 Task: Create a due date automation trigger when advanced on, 2 working days before a card is due add fields without custom field "Resume" set to a date less than 1 working days from now is due at 11:00 AM.
Action: Mouse moved to (1306, 102)
Screenshot: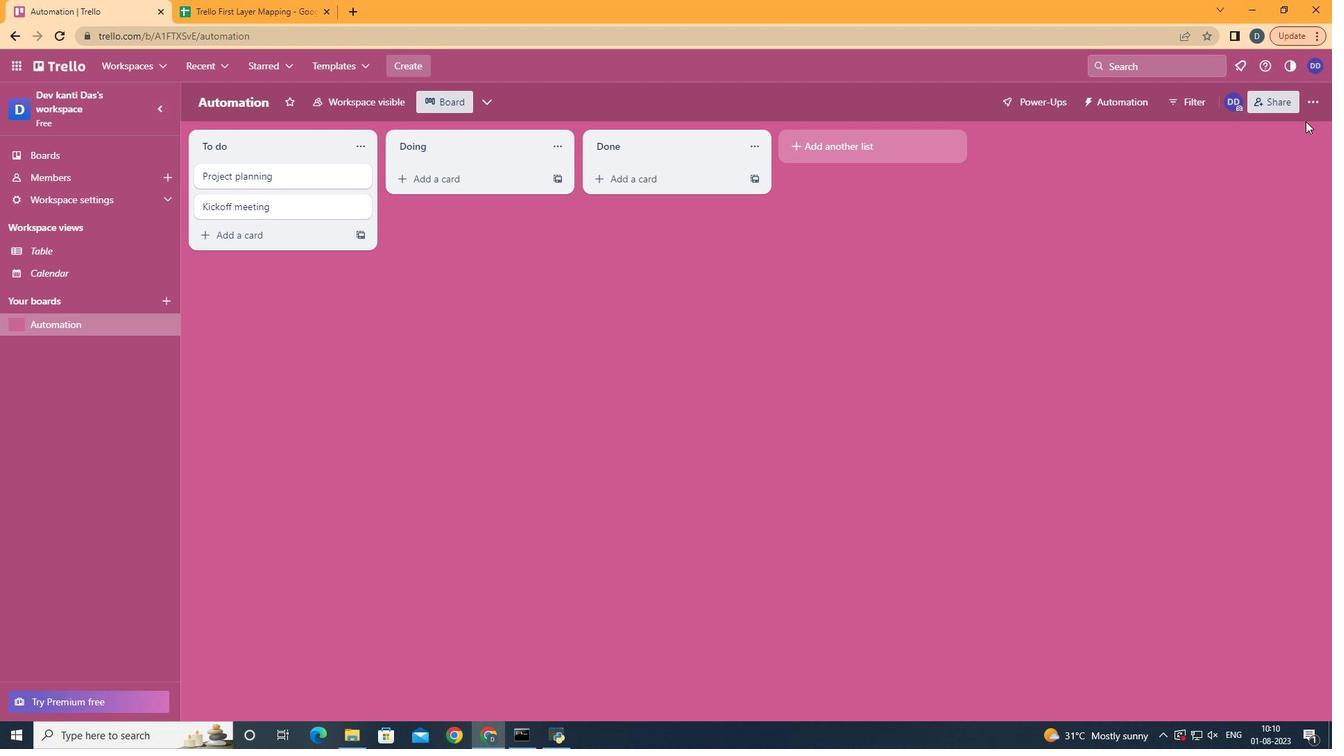 
Action: Mouse pressed left at (1306, 102)
Screenshot: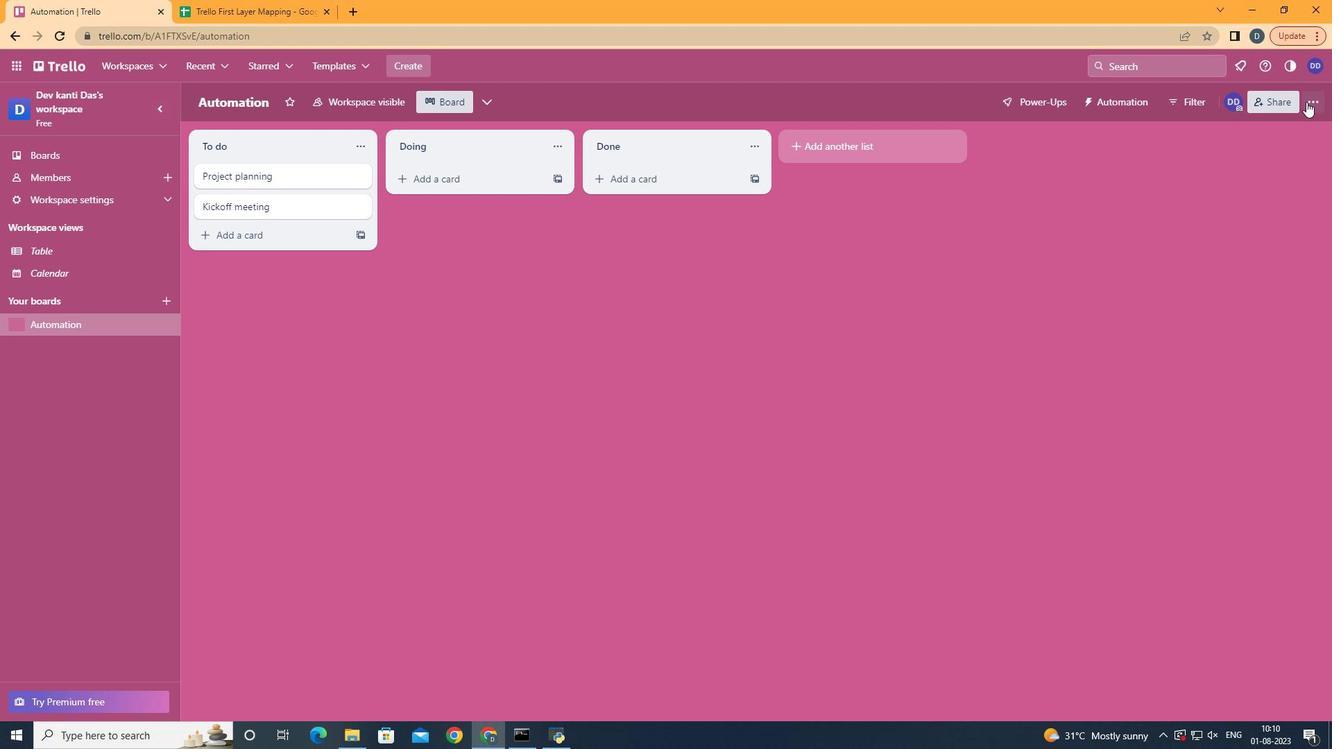 
Action: Mouse moved to (1232, 283)
Screenshot: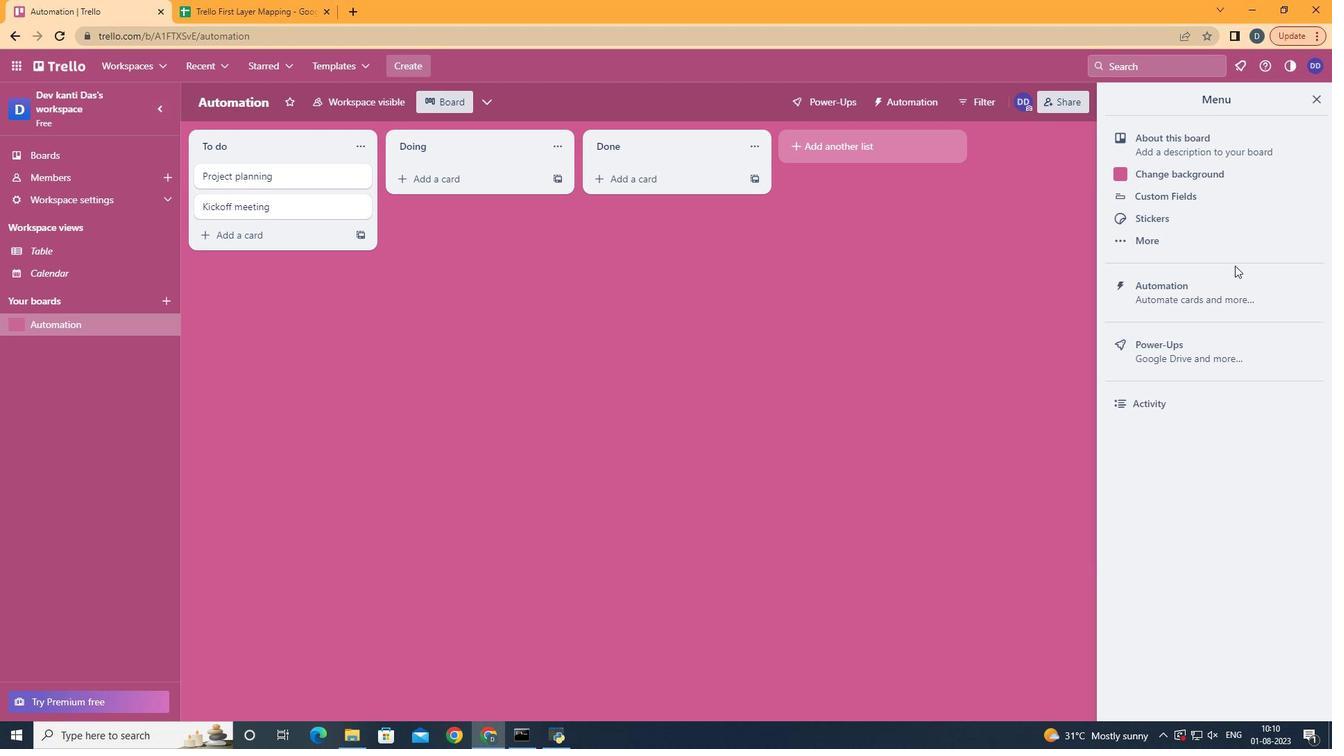 
Action: Mouse pressed left at (1232, 283)
Screenshot: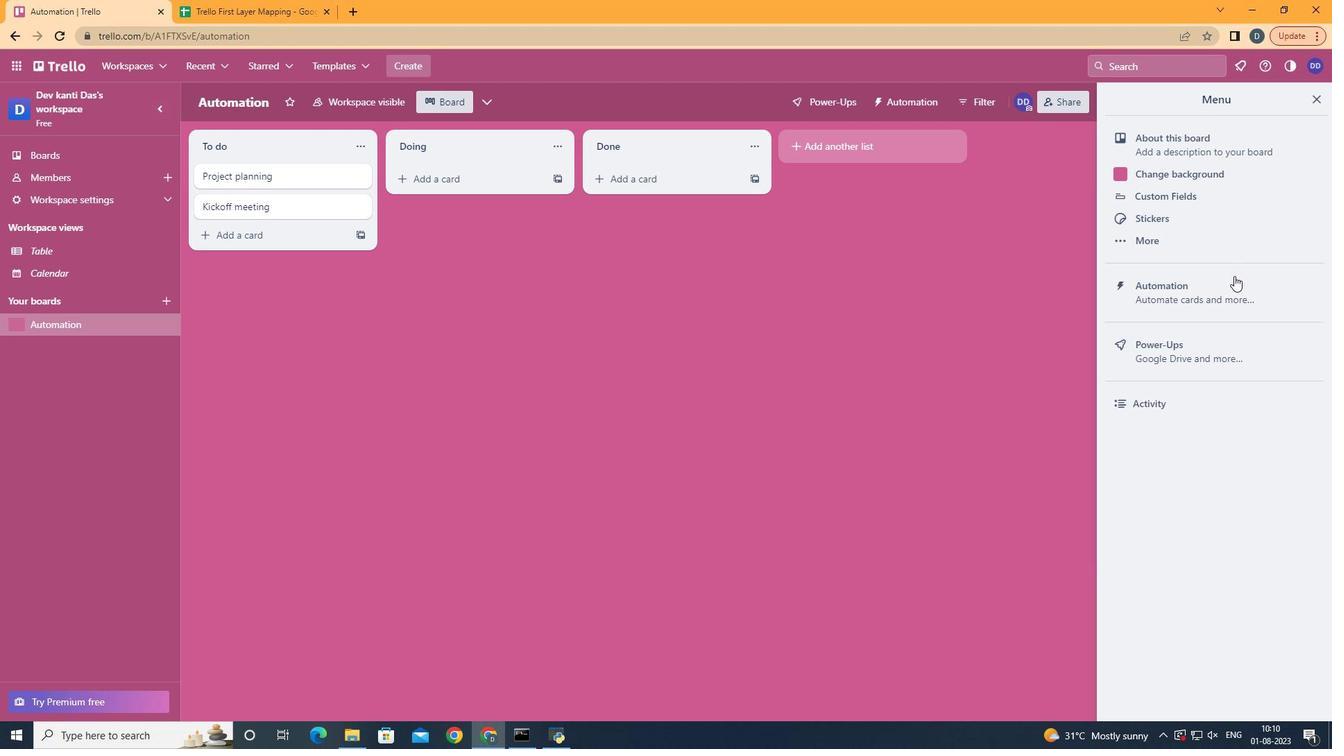 
Action: Mouse moved to (303, 270)
Screenshot: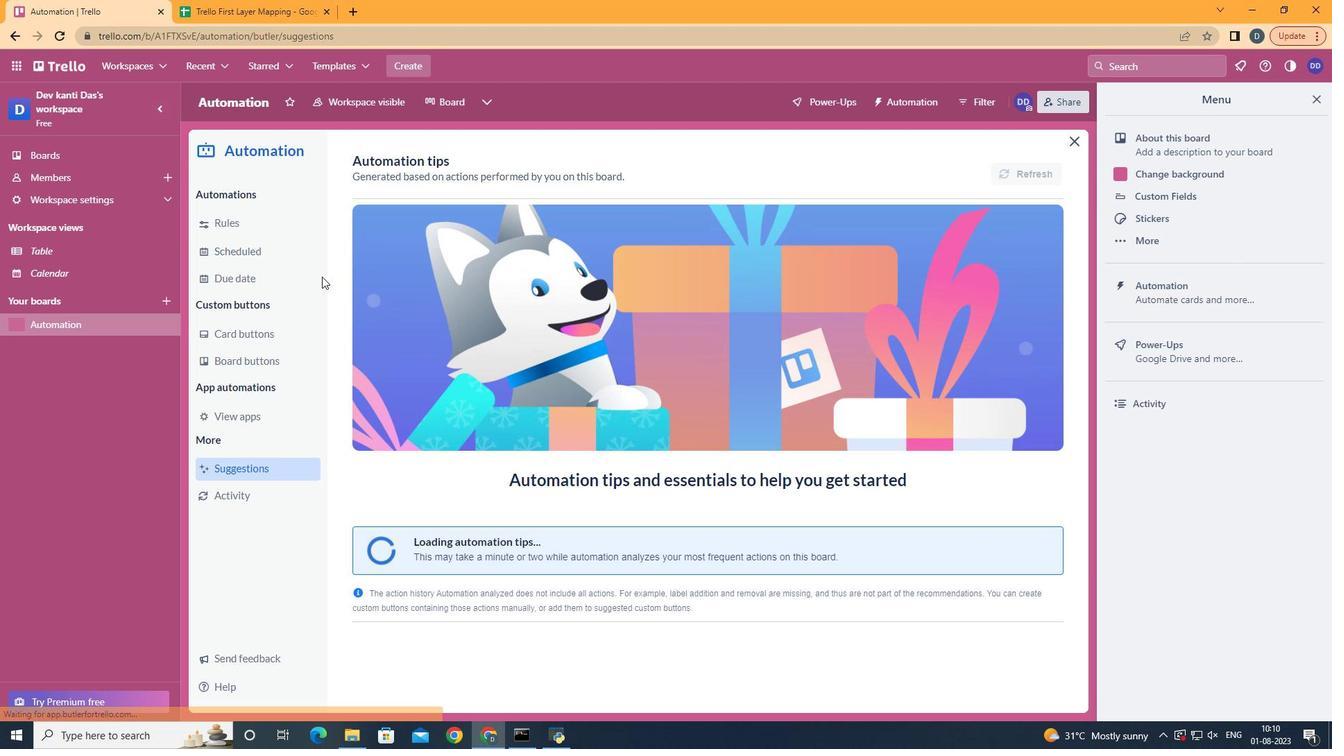 
Action: Mouse pressed left at (303, 270)
Screenshot: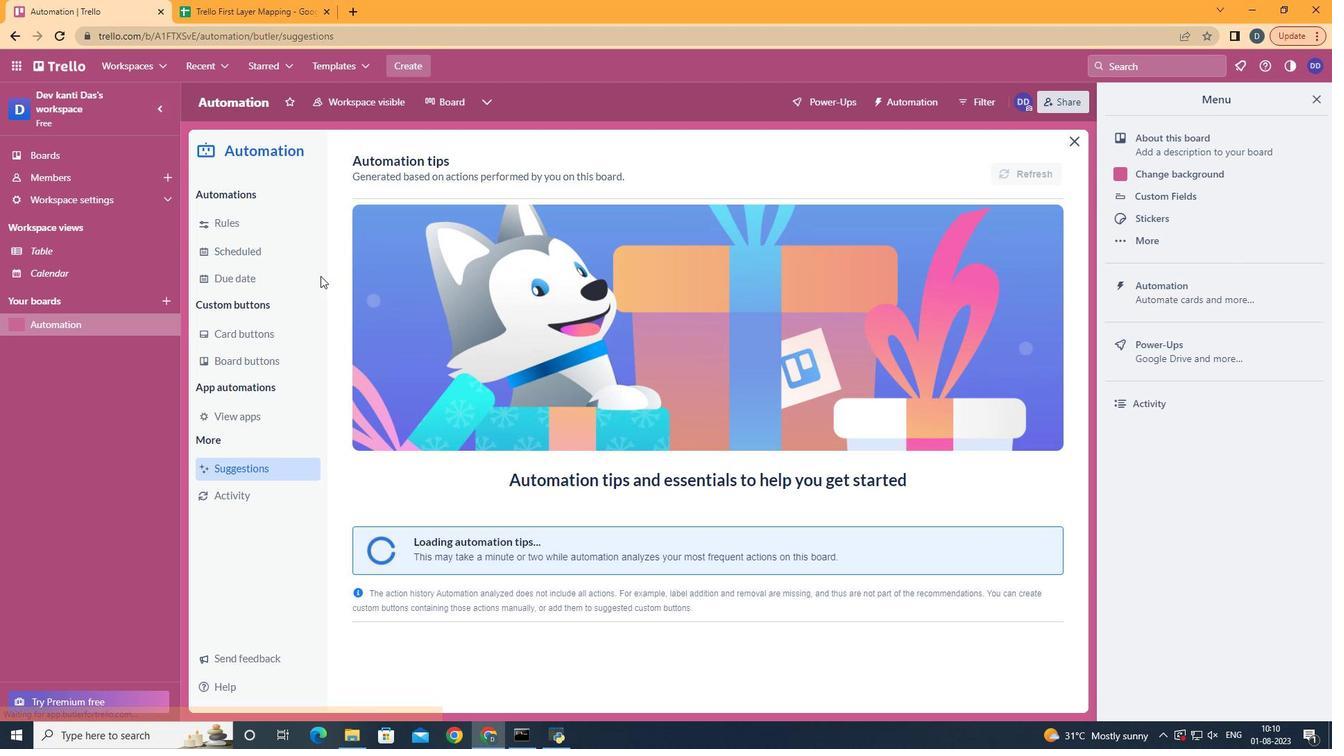 
Action: Mouse moved to (967, 165)
Screenshot: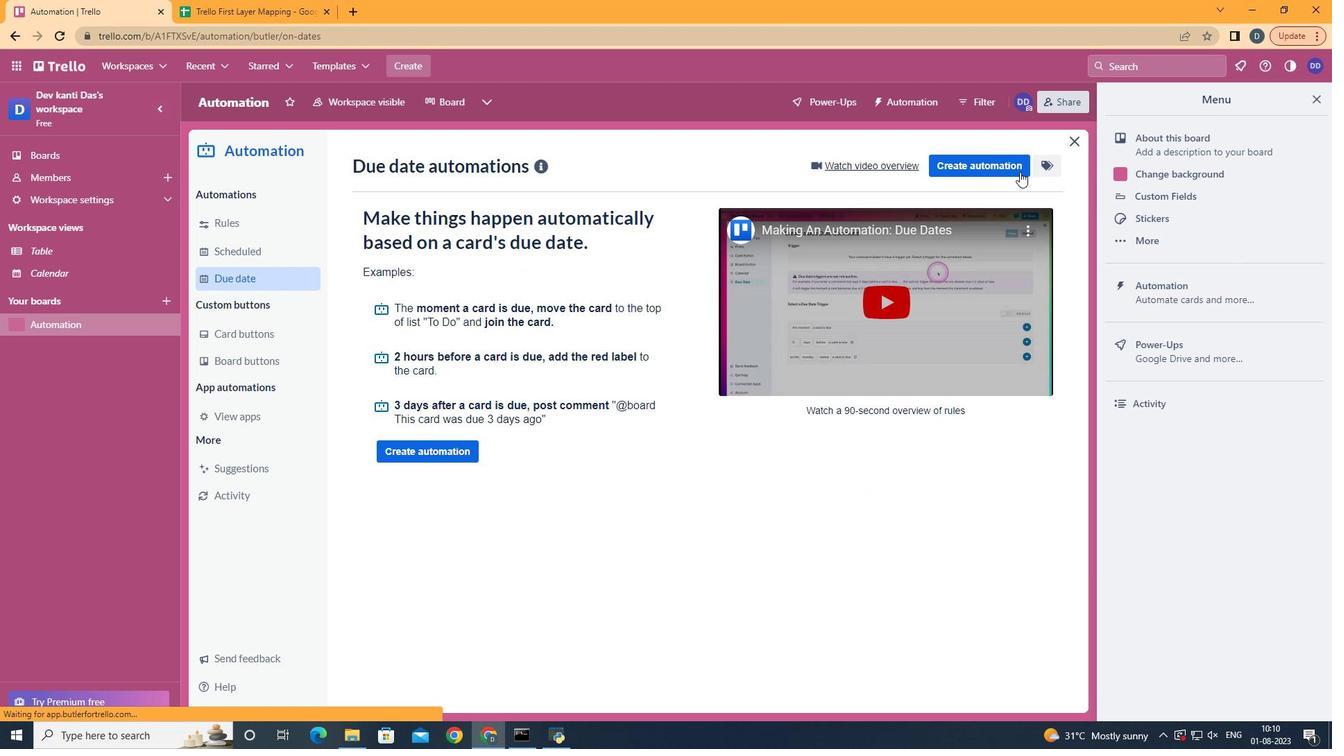 
Action: Mouse pressed left at (967, 165)
Screenshot: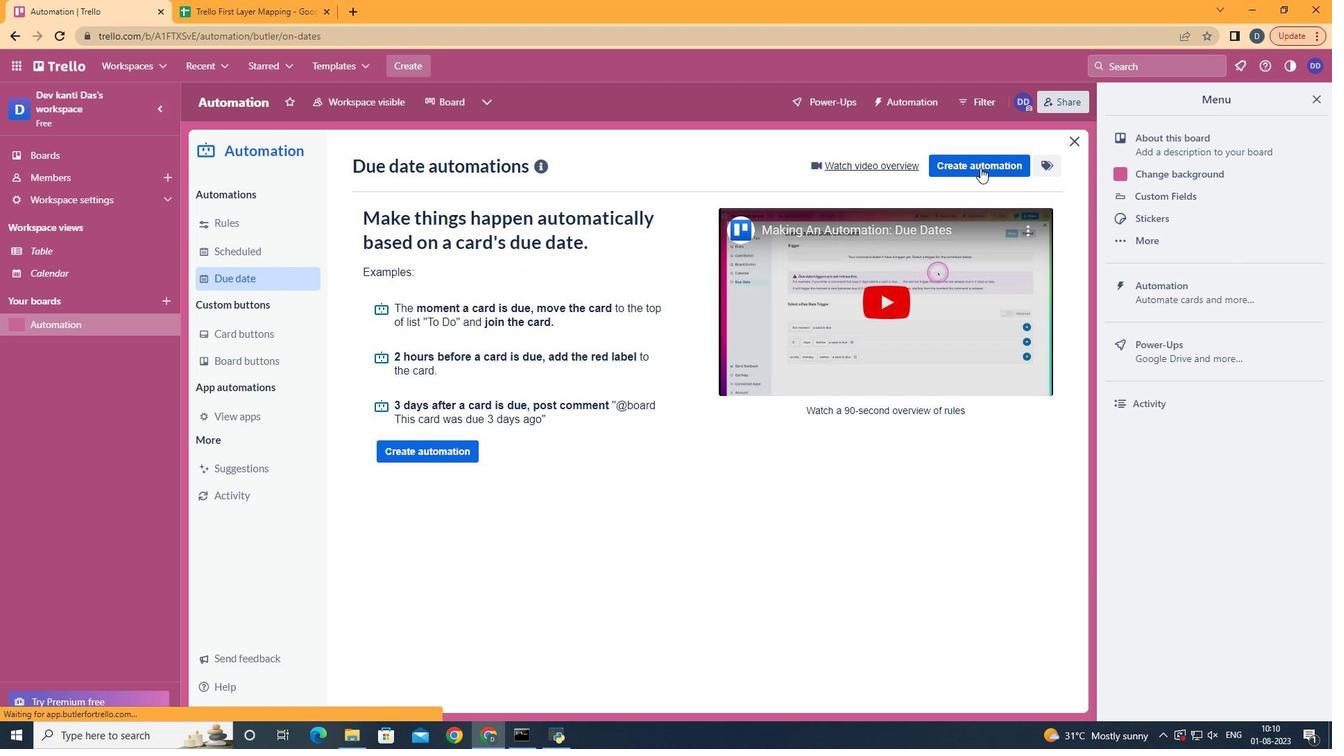 
Action: Mouse moved to (715, 299)
Screenshot: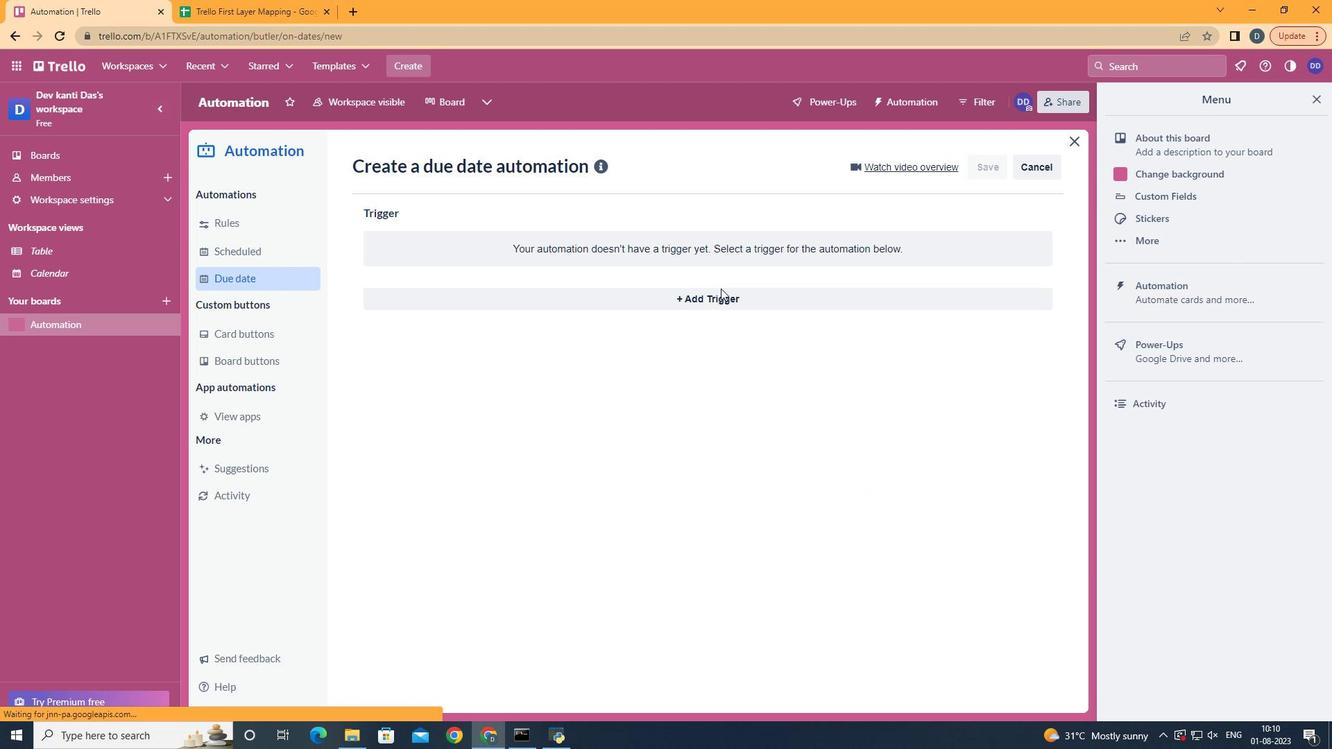 
Action: Mouse pressed left at (715, 299)
Screenshot: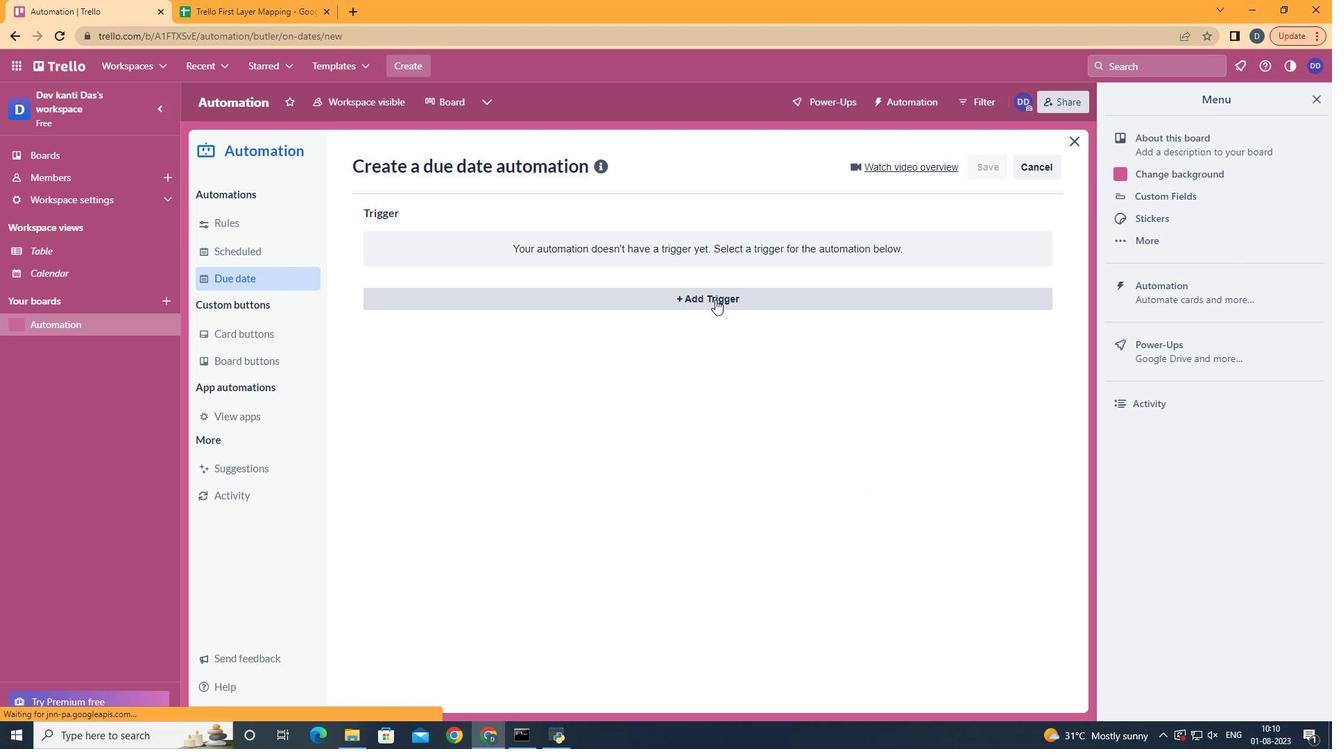 
Action: Mouse moved to (448, 563)
Screenshot: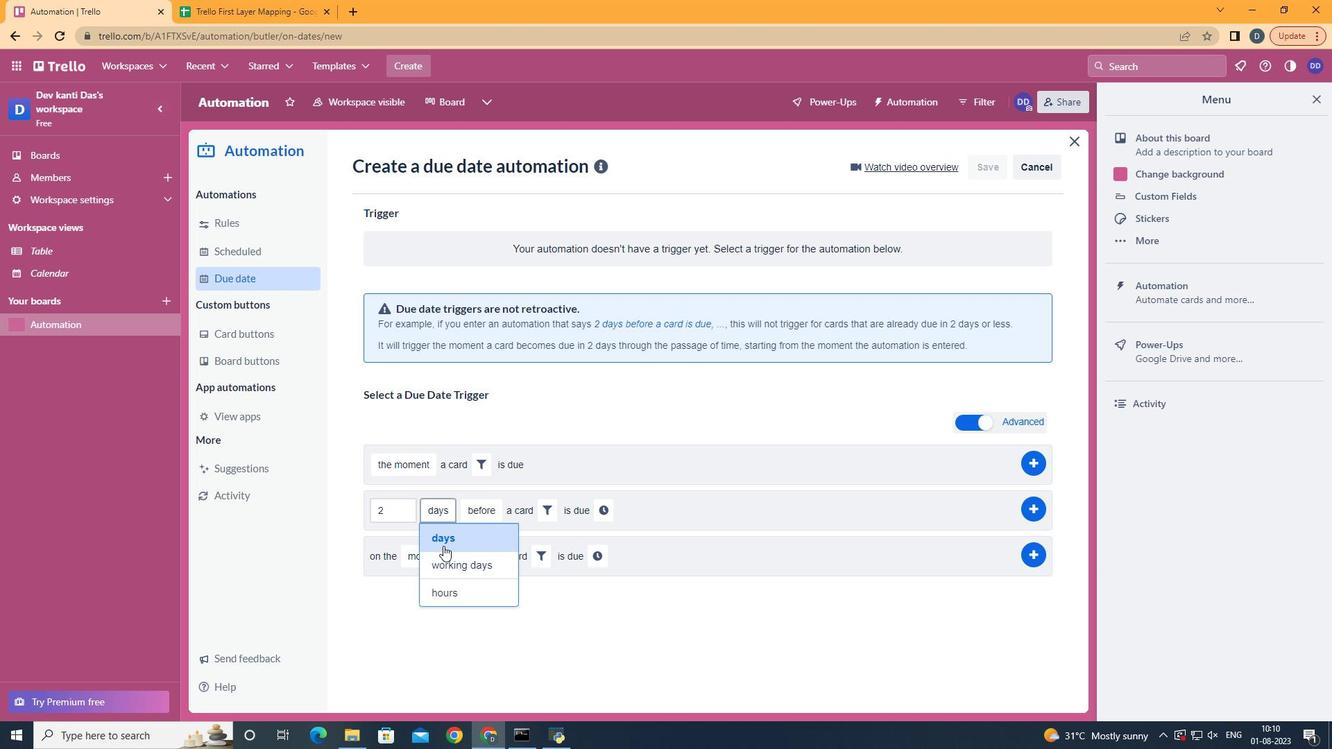 
Action: Mouse pressed left at (448, 563)
Screenshot: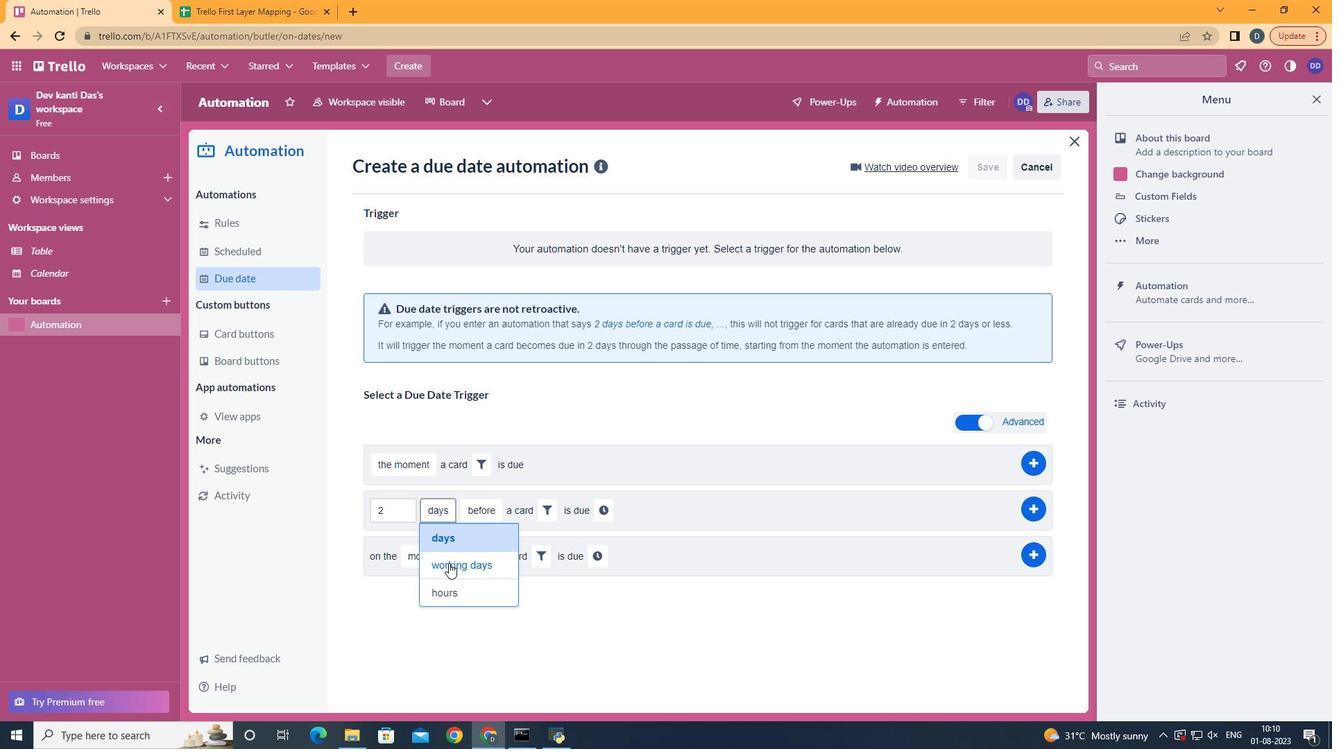 
Action: Mouse moved to (588, 510)
Screenshot: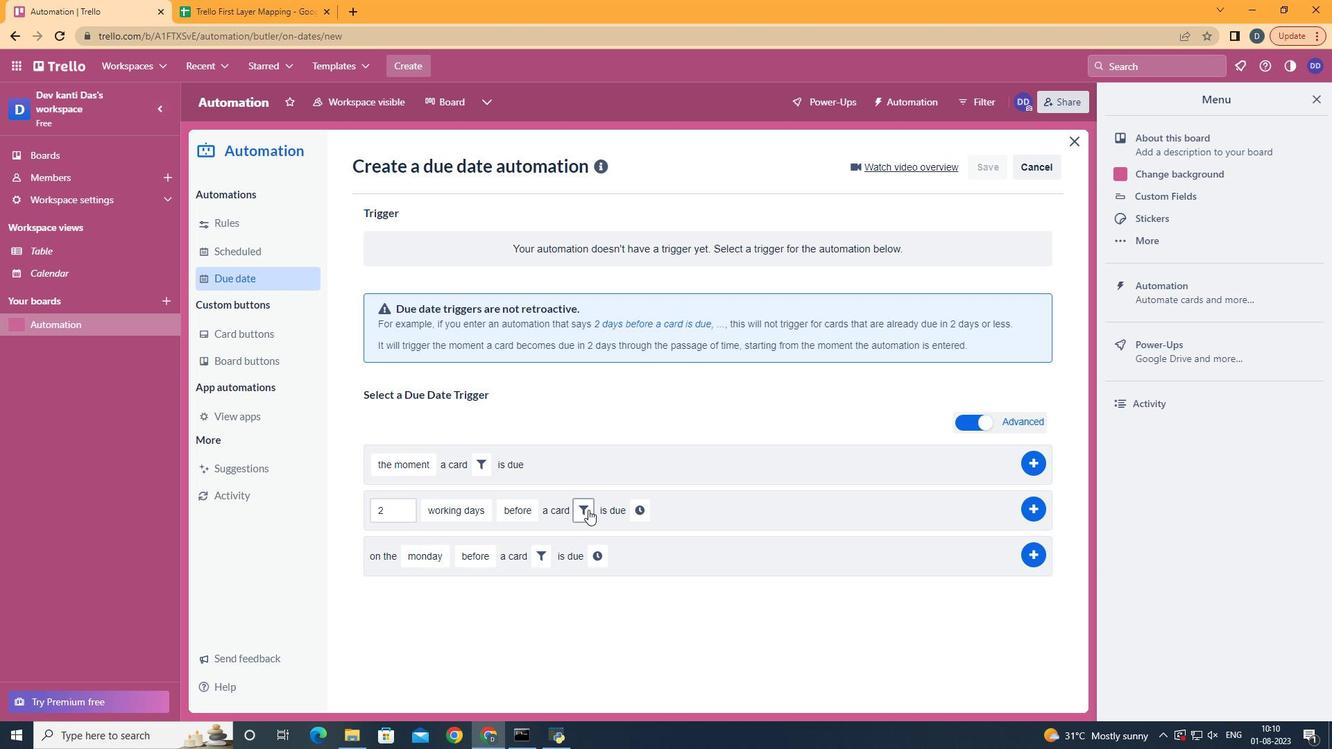 
Action: Mouse pressed left at (588, 510)
Screenshot: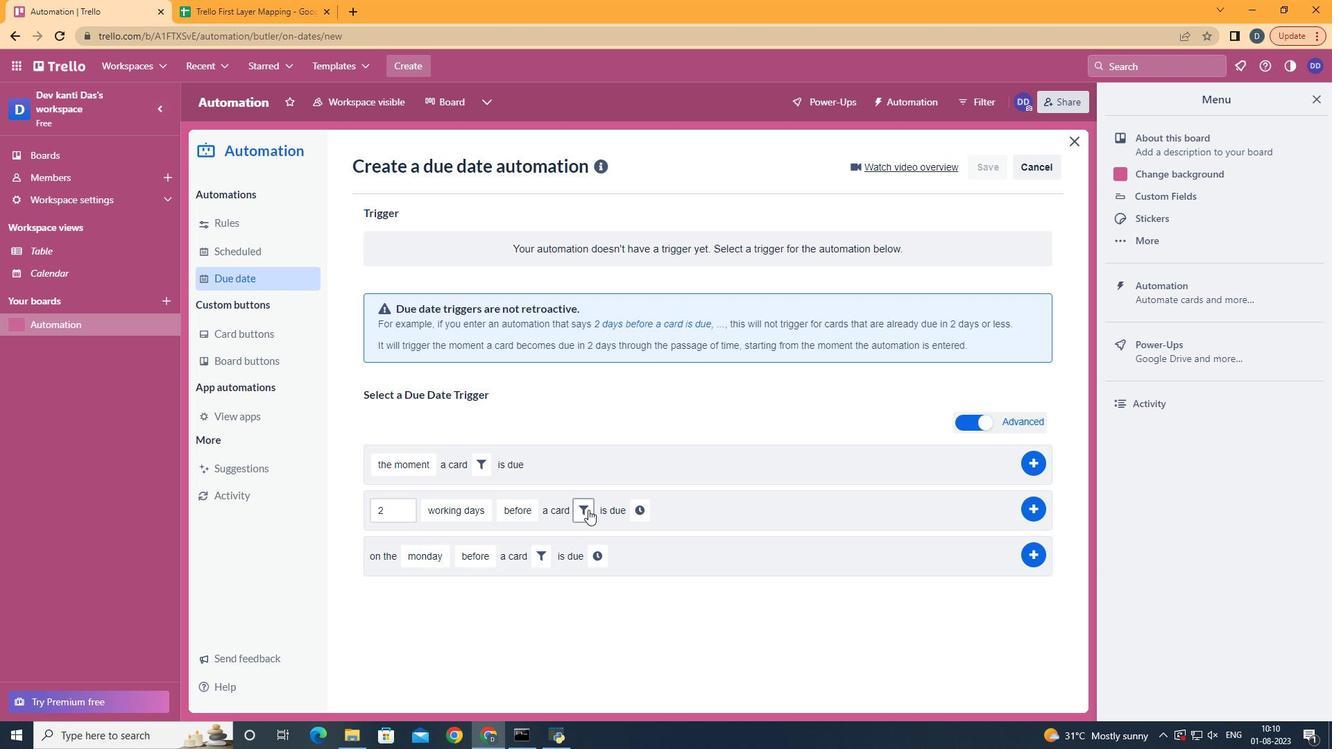 
Action: Mouse moved to (813, 559)
Screenshot: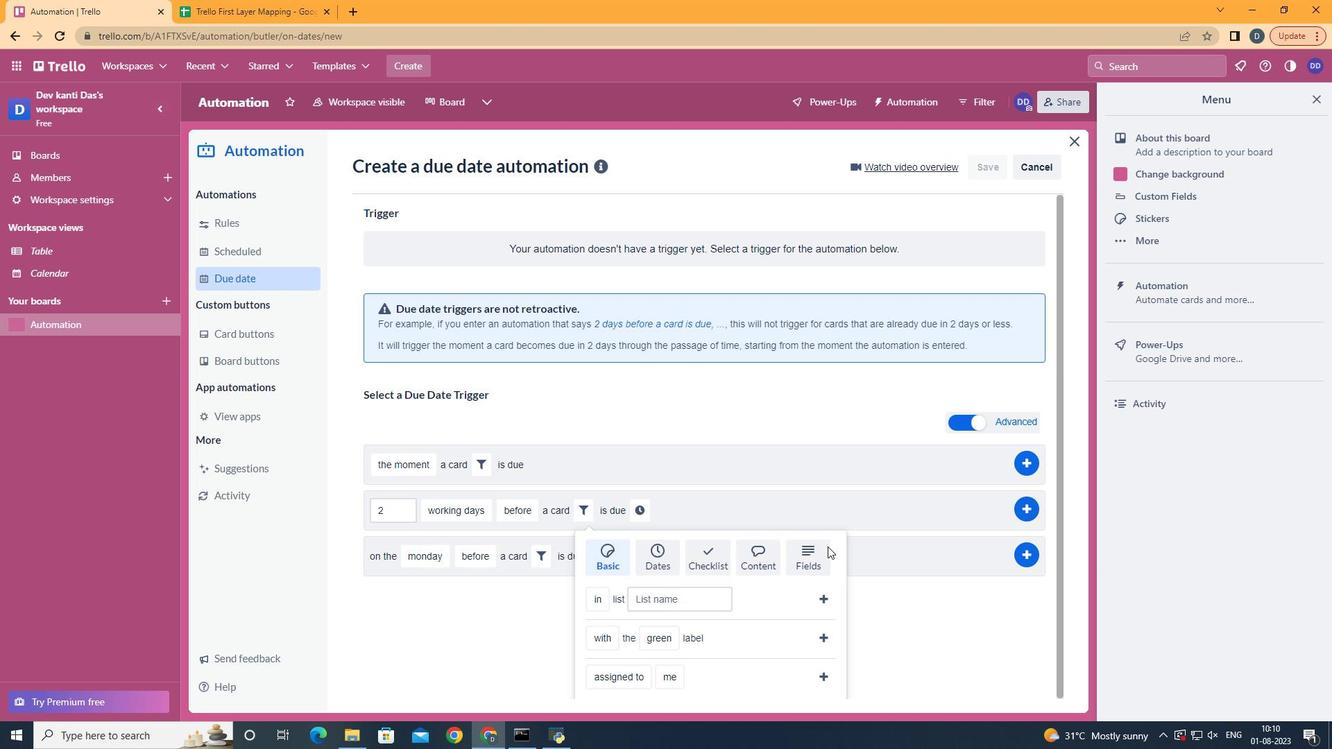 
Action: Mouse pressed left at (813, 559)
Screenshot: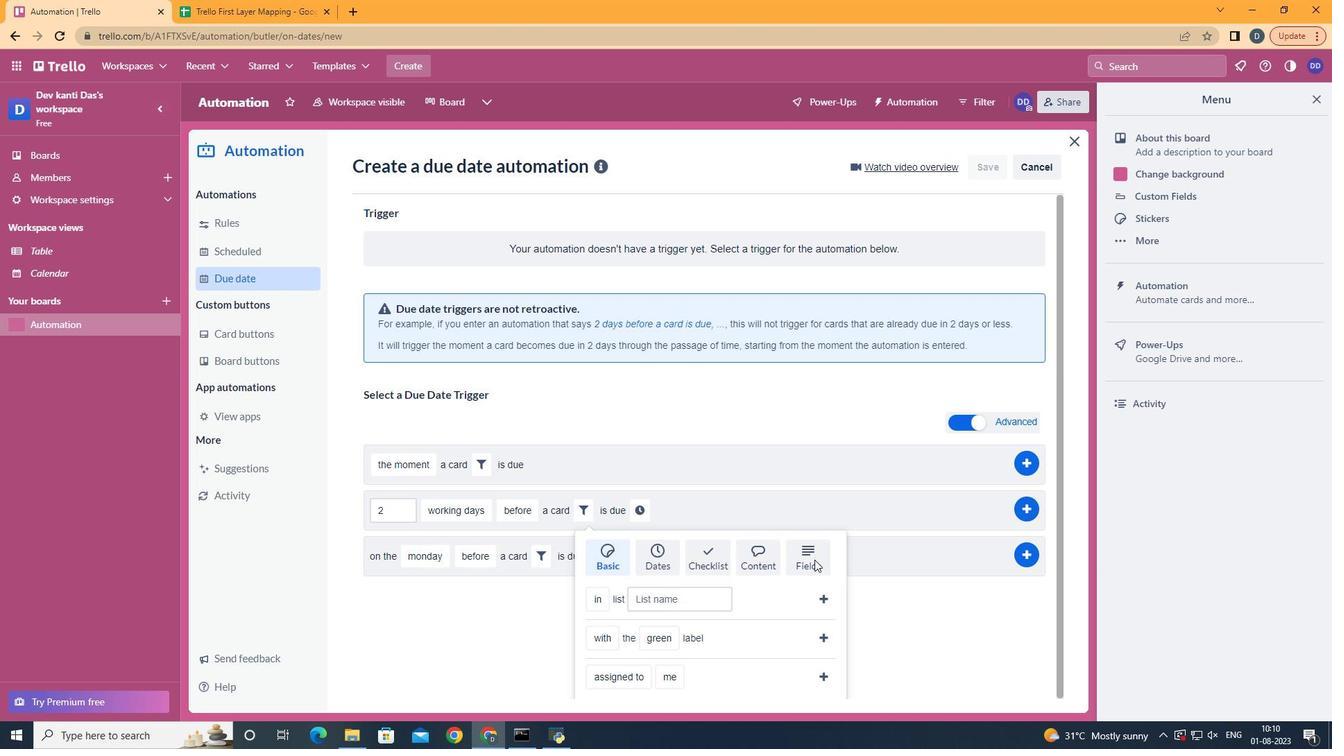 
Action: Mouse moved to (813, 559)
Screenshot: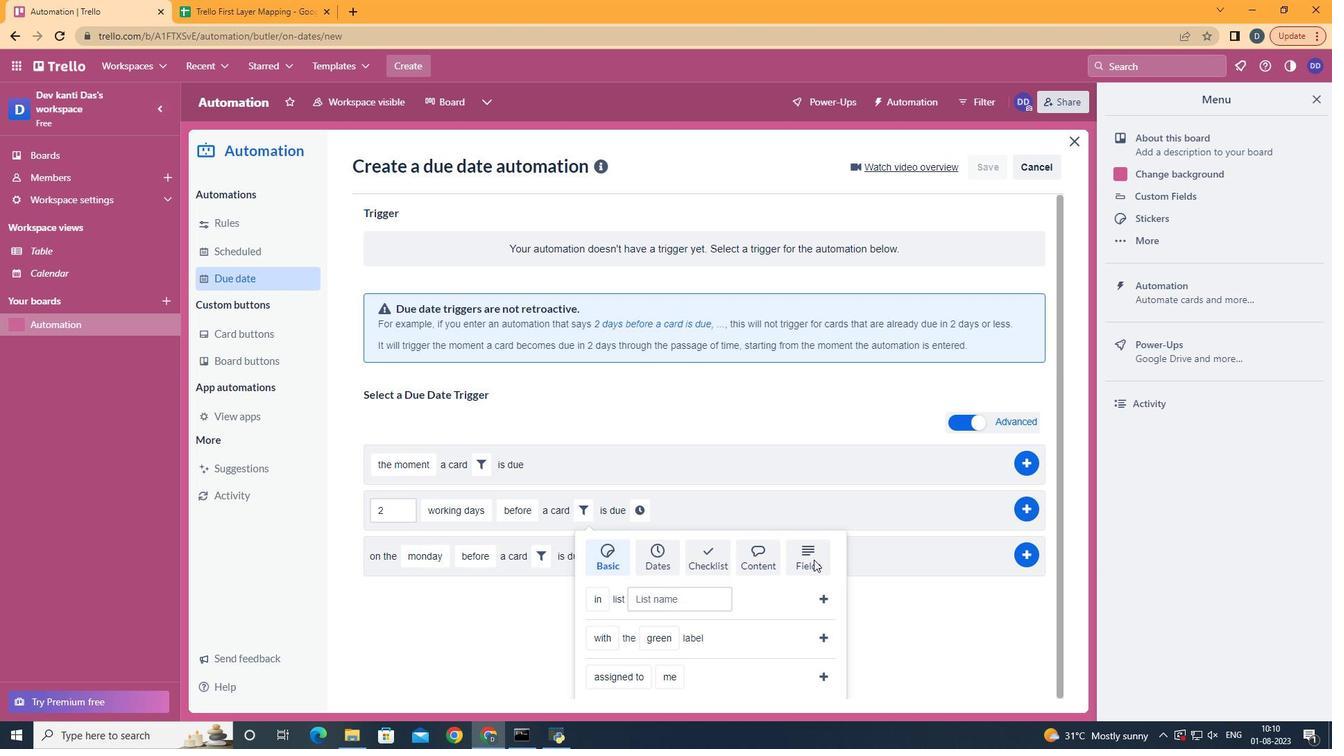 
Action: Mouse scrolled (813, 559) with delta (0, 0)
Screenshot: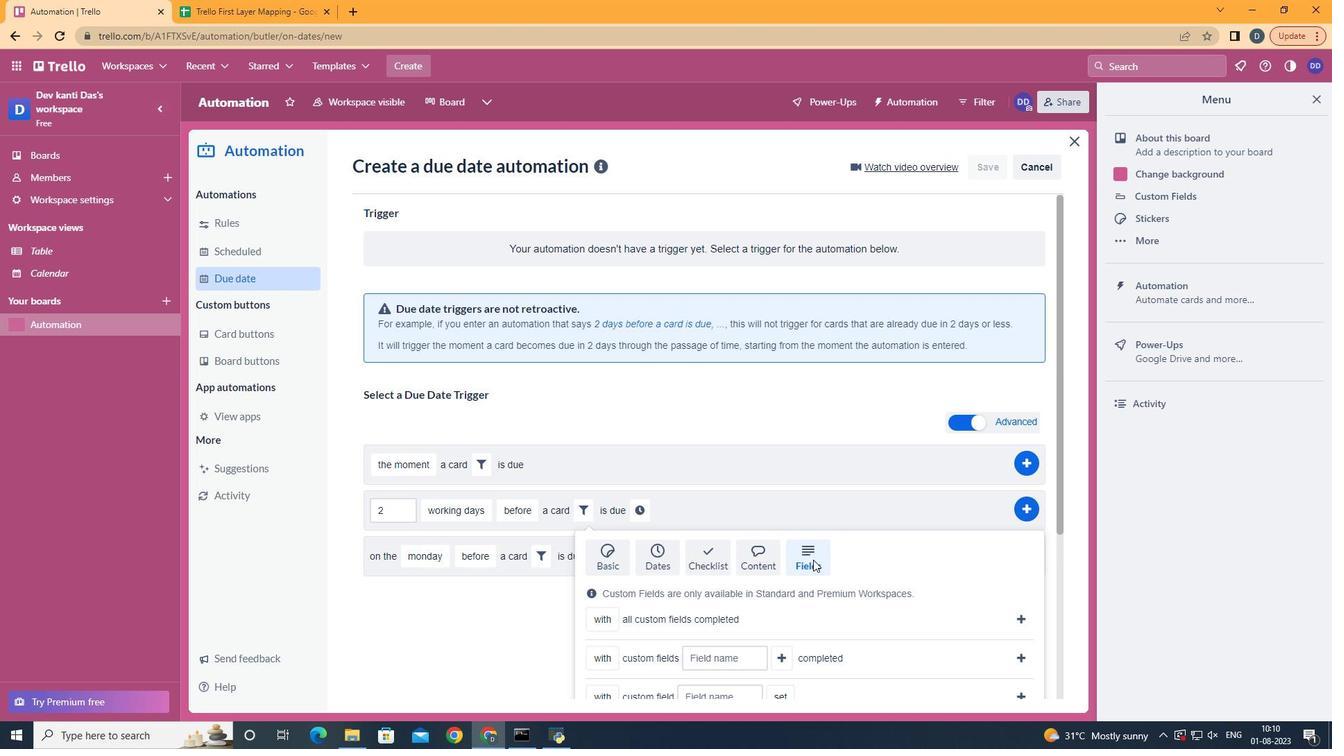 
Action: Mouse scrolled (813, 559) with delta (0, 0)
Screenshot: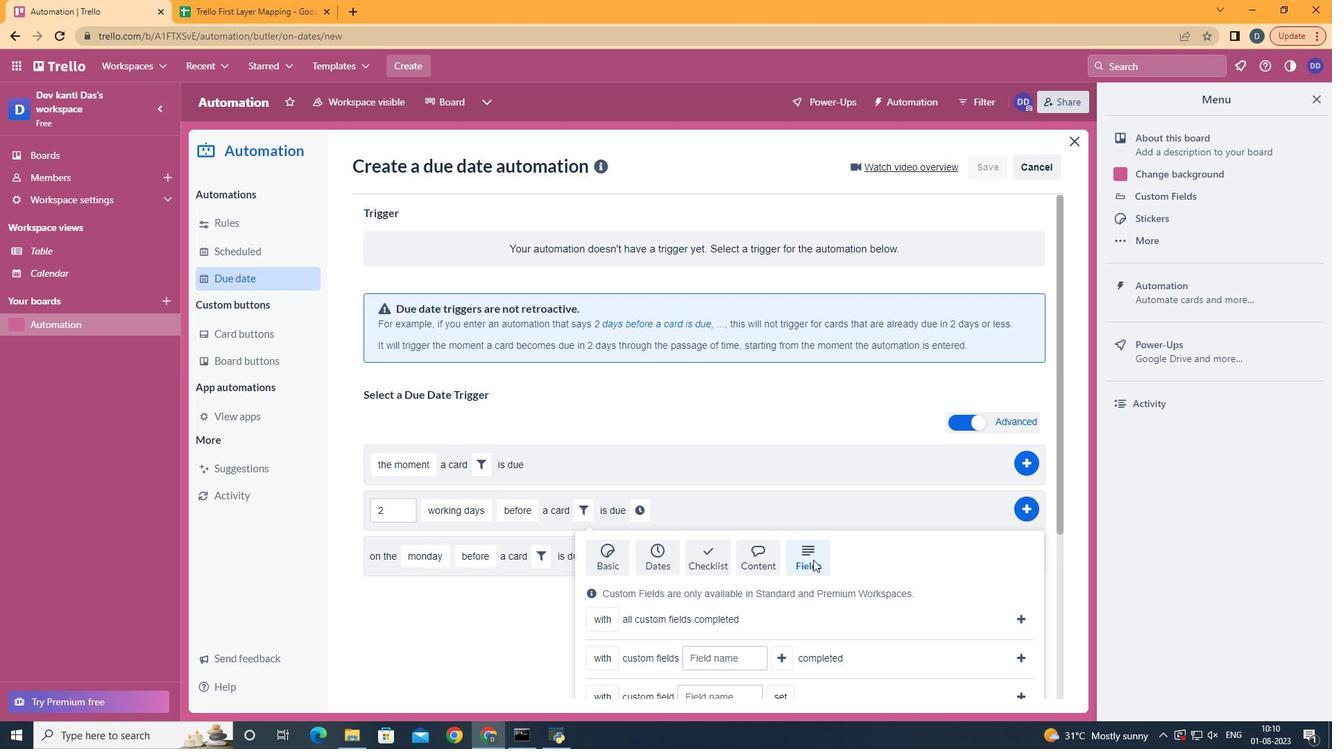 
Action: Mouse scrolled (813, 559) with delta (0, 0)
Screenshot: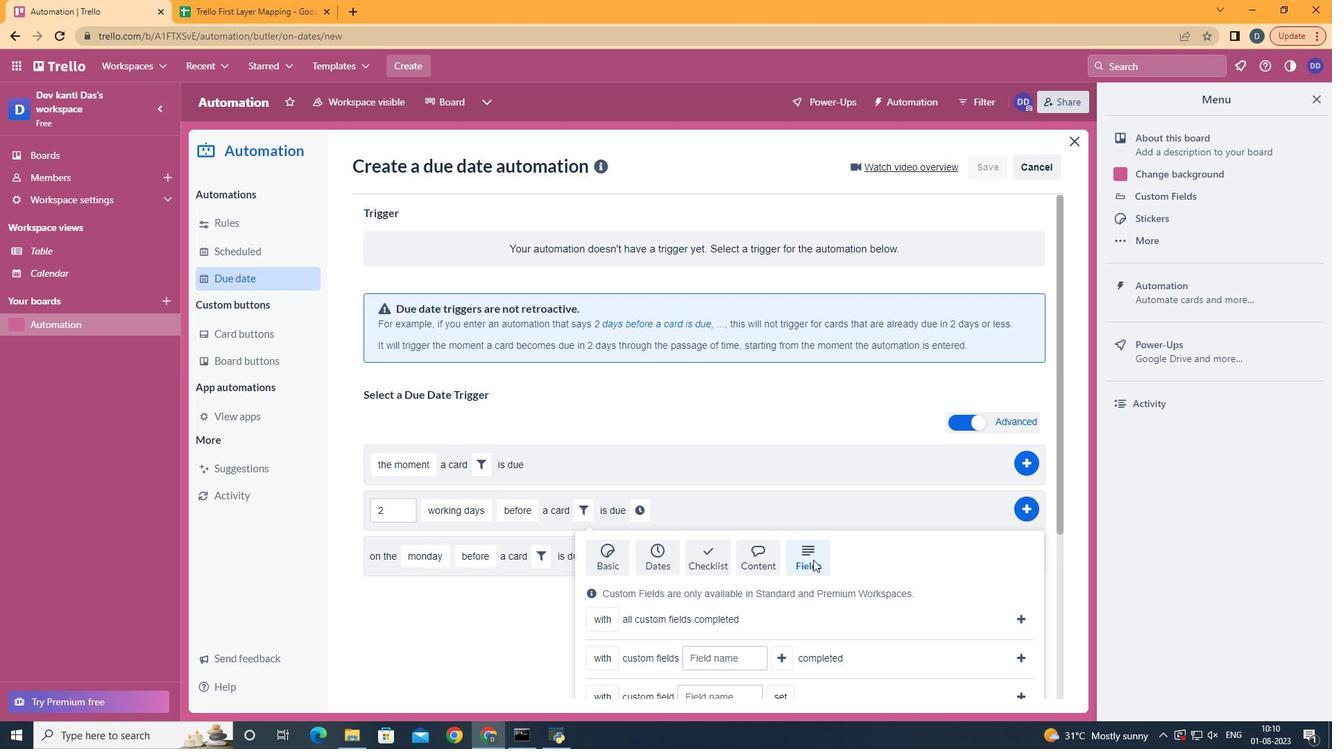 
Action: Mouse scrolled (813, 559) with delta (0, 0)
Screenshot: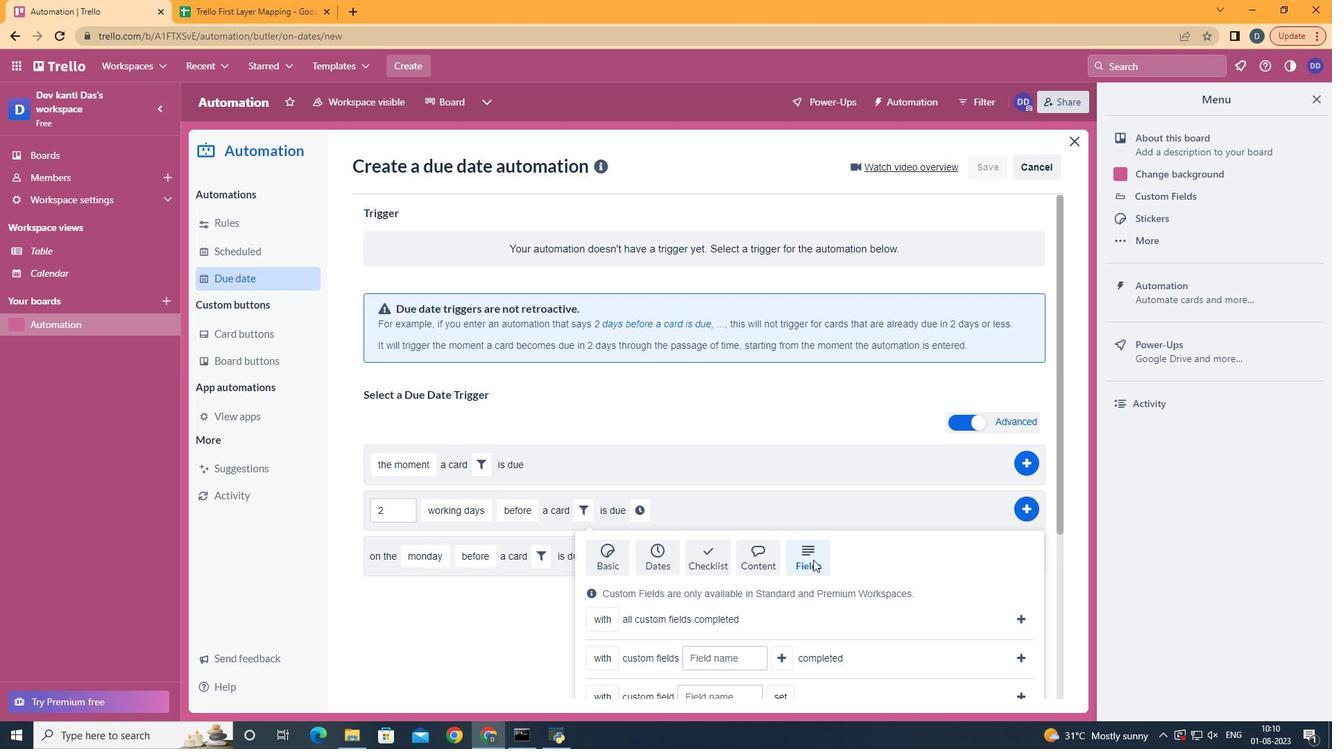 
Action: Mouse scrolled (813, 559) with delta (0, 0)
Screenshot: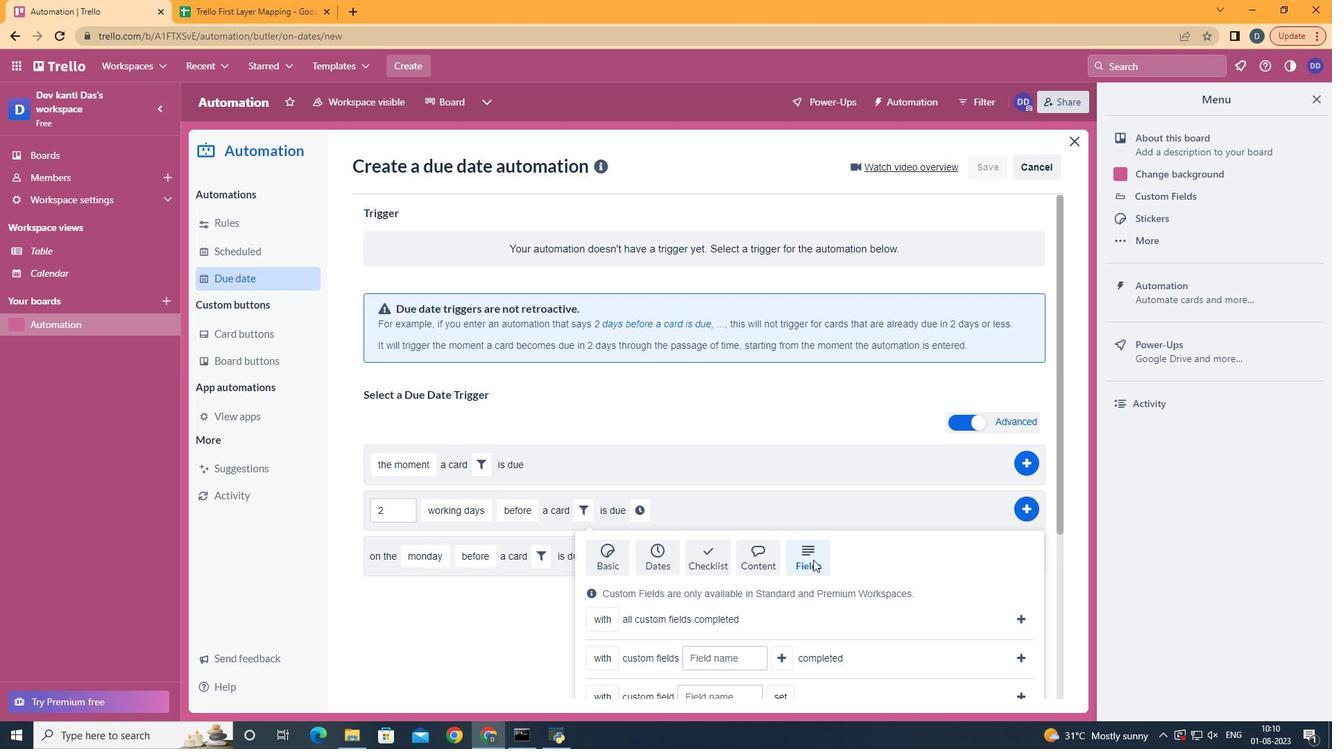 
Action: Mouse scrolled (813, 559) with delta (0, 0)
Screenshot: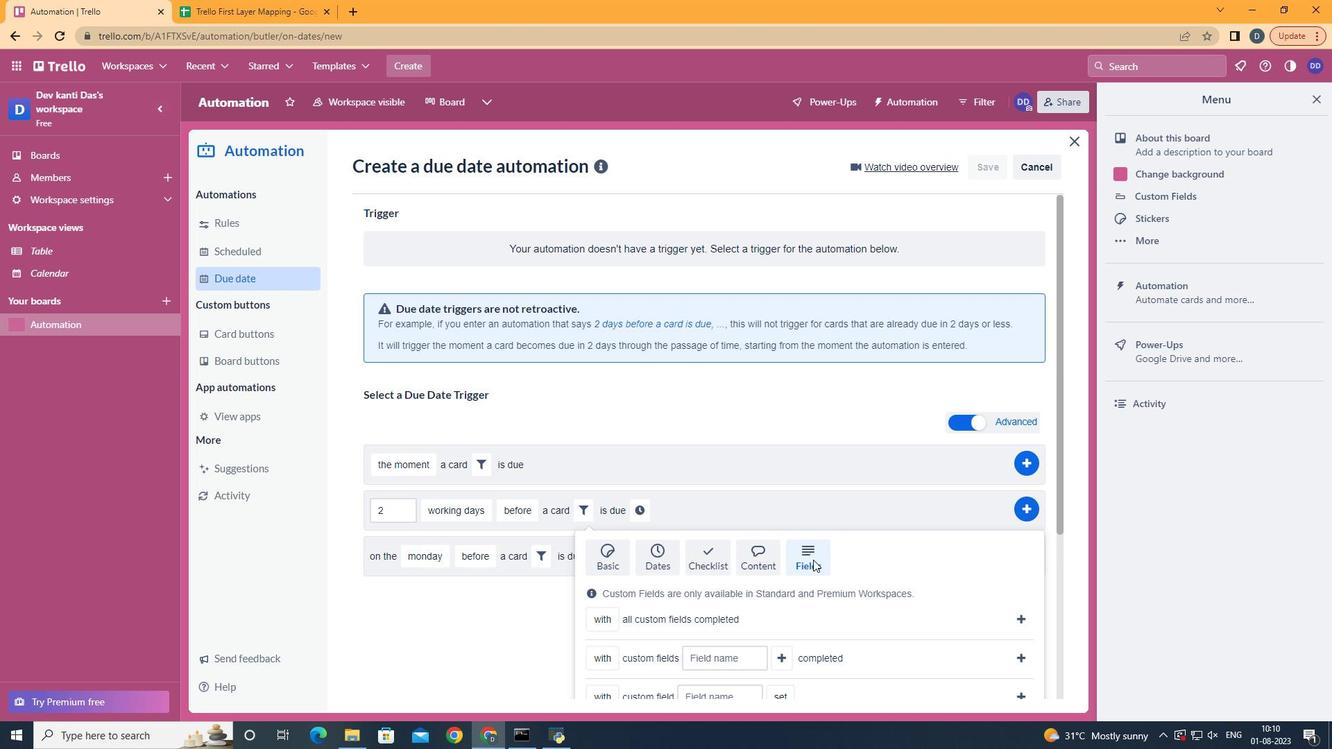 
Action: Mouse scrolled (813, 559) with delta (0, 0)
Screenshot: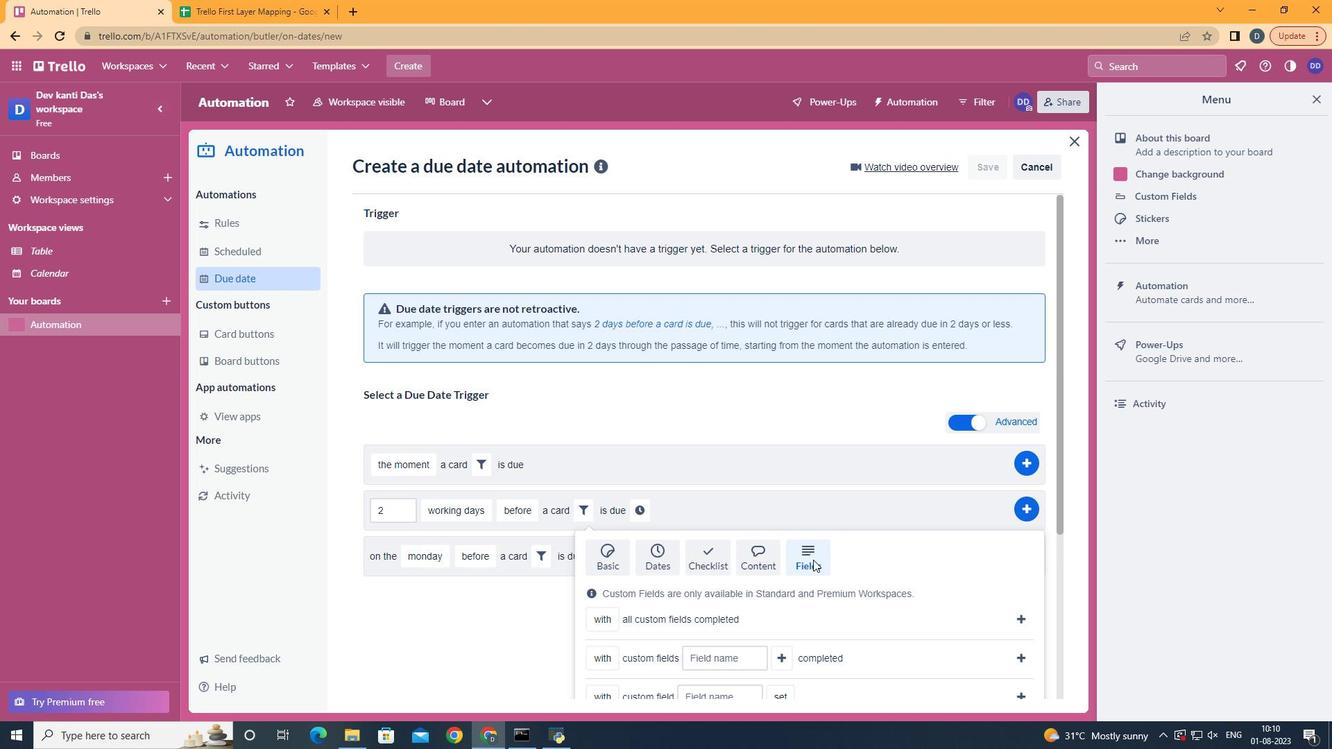 
Action: Mouse moved to (622, 614)
Screenshot: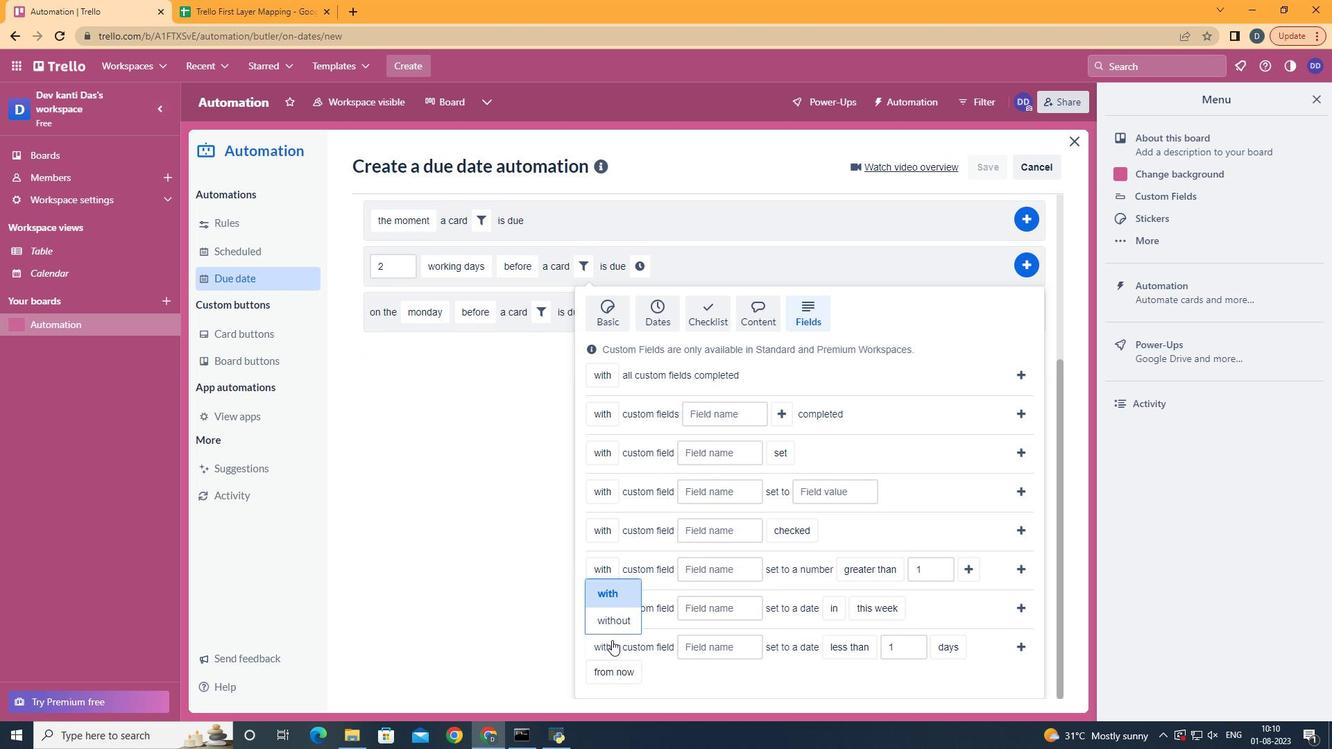 
Action: Mouse pressed left at (622, 614)
Screenshot: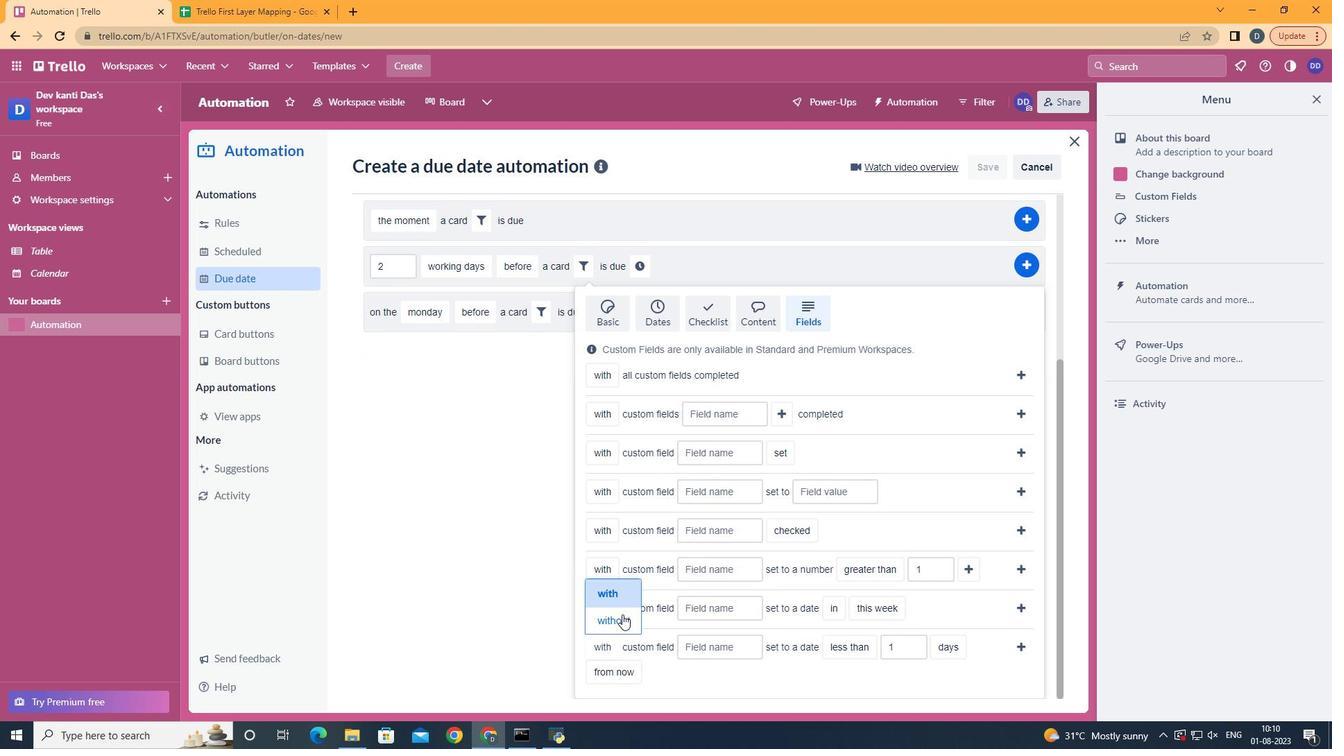 
Action: Mouse moved to (745, 654)
Screenshot: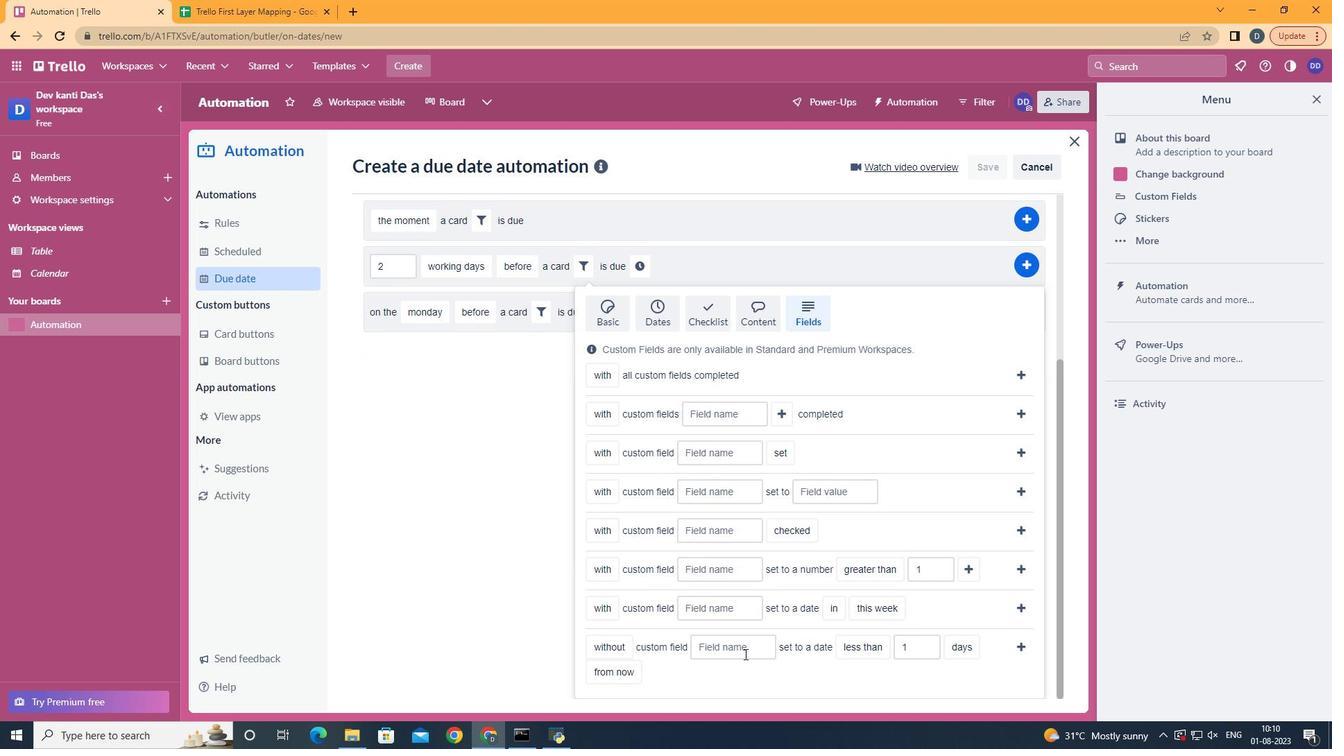 
Action: Mouse pressed left at (745, 654)
Screenshot: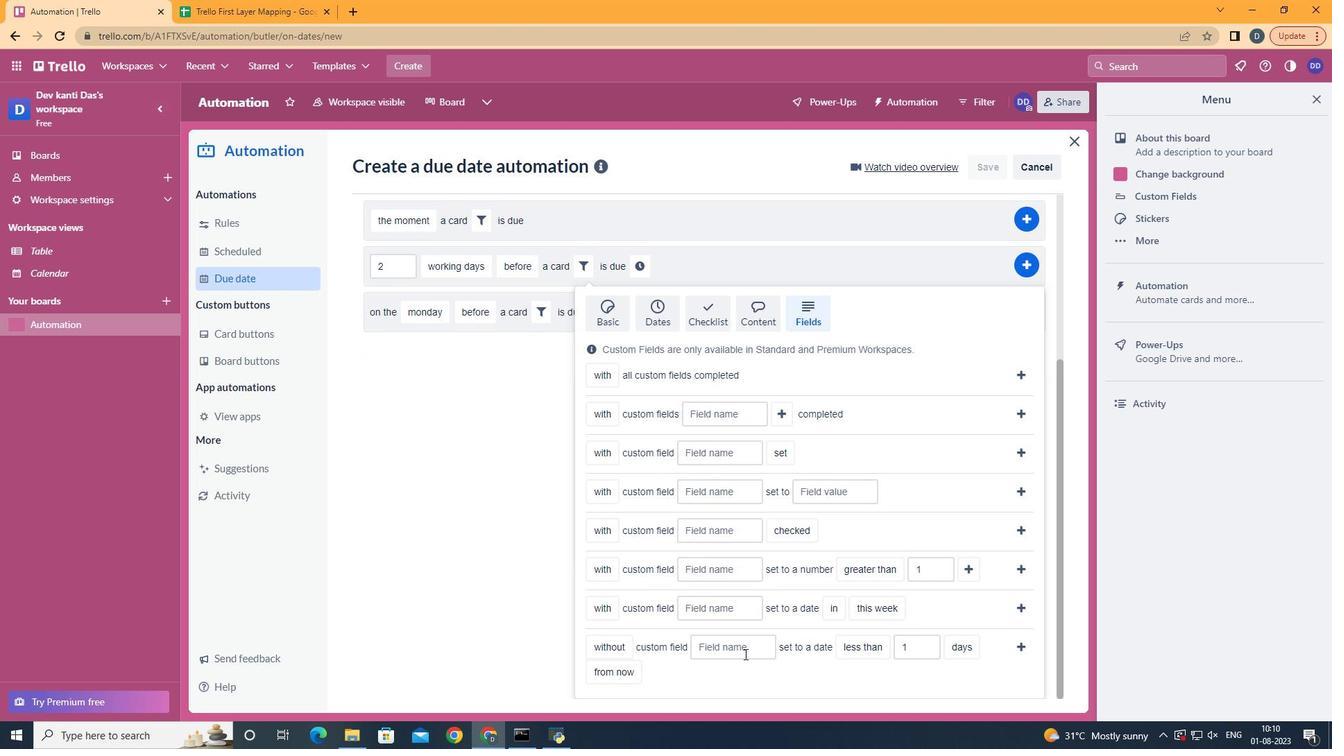 
Action: Key pressed <Key.shift>Resume
Screenshot: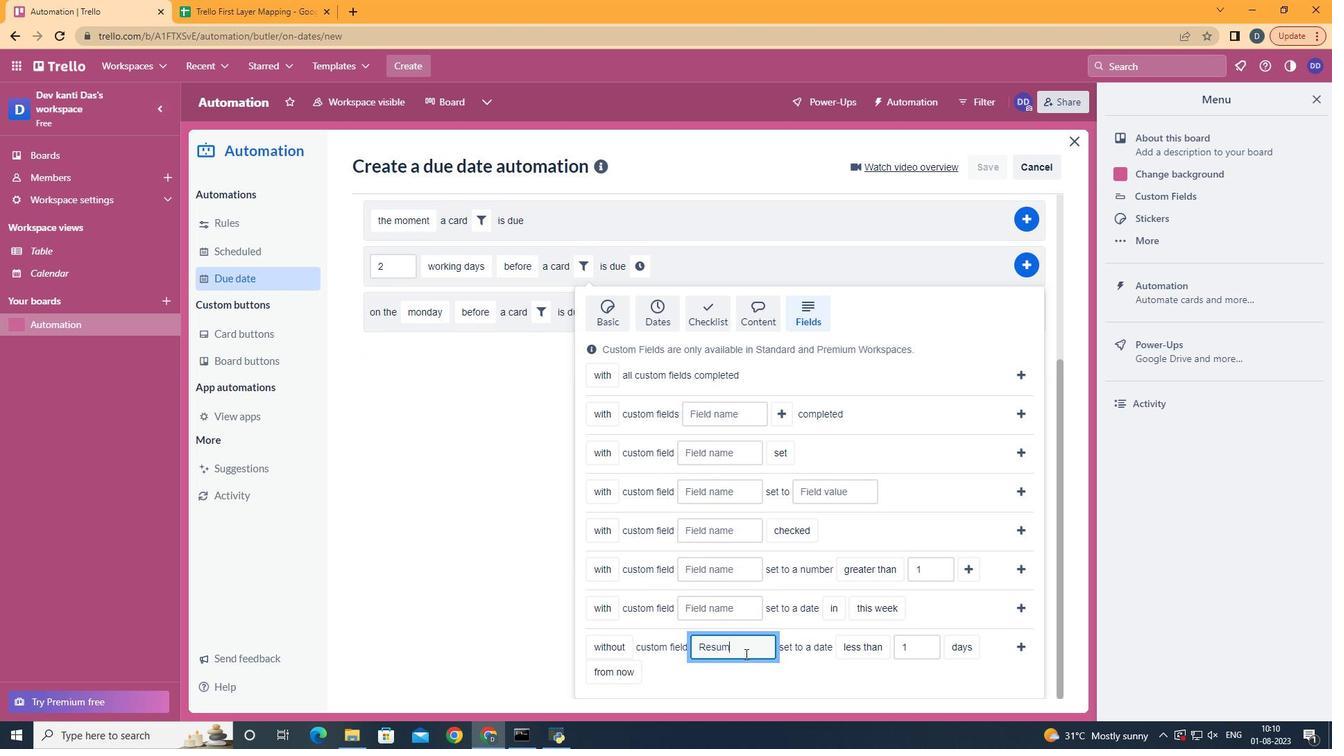 
Action: Mouse moved to (871, 550)
Screenshot: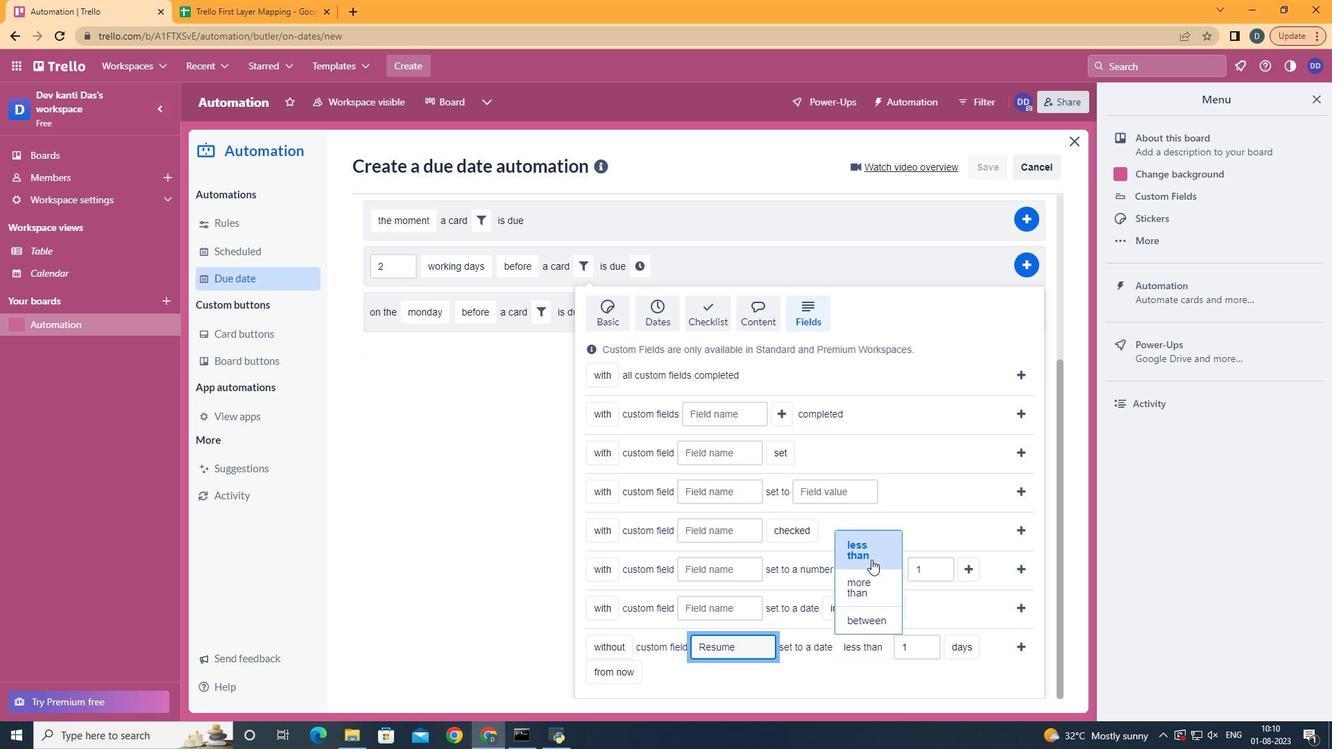 
Action: Mouse pressed left at (871, 550)
Screenshot: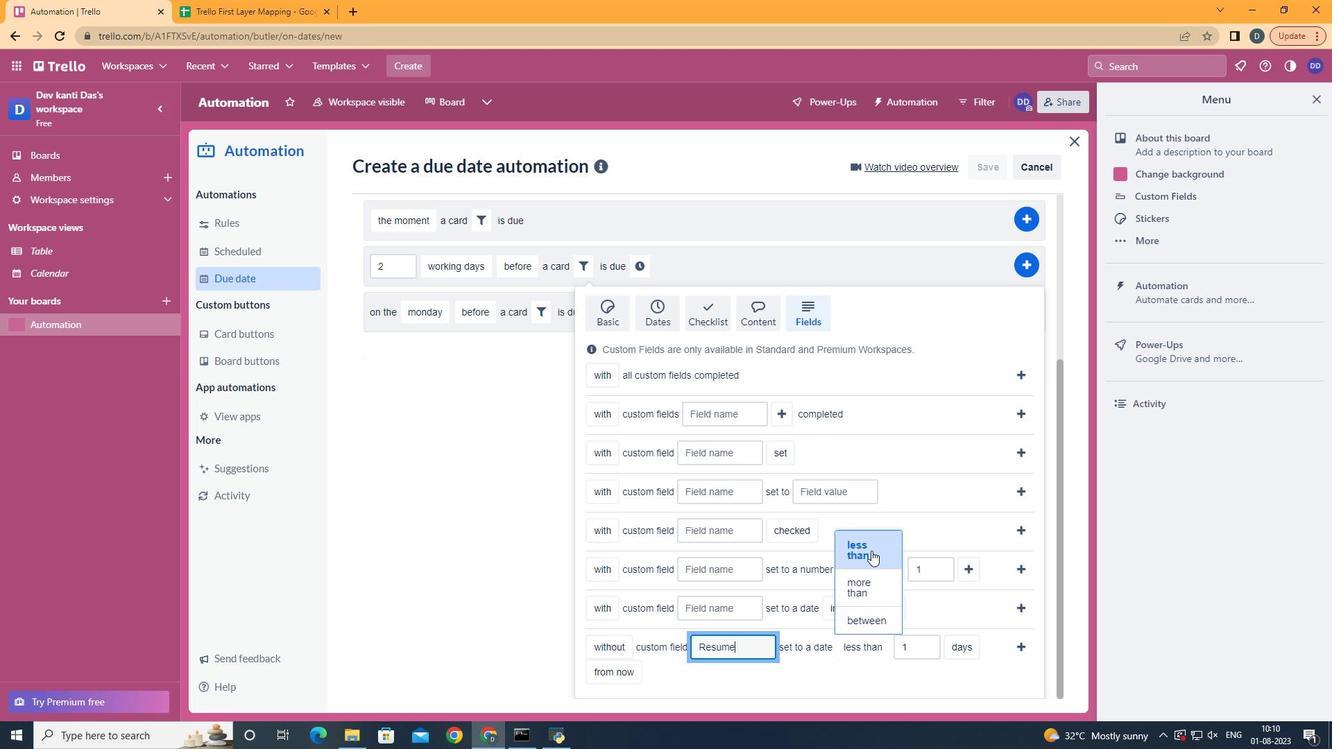 
Action: Mouse moved to (966, 617)
Screenshot: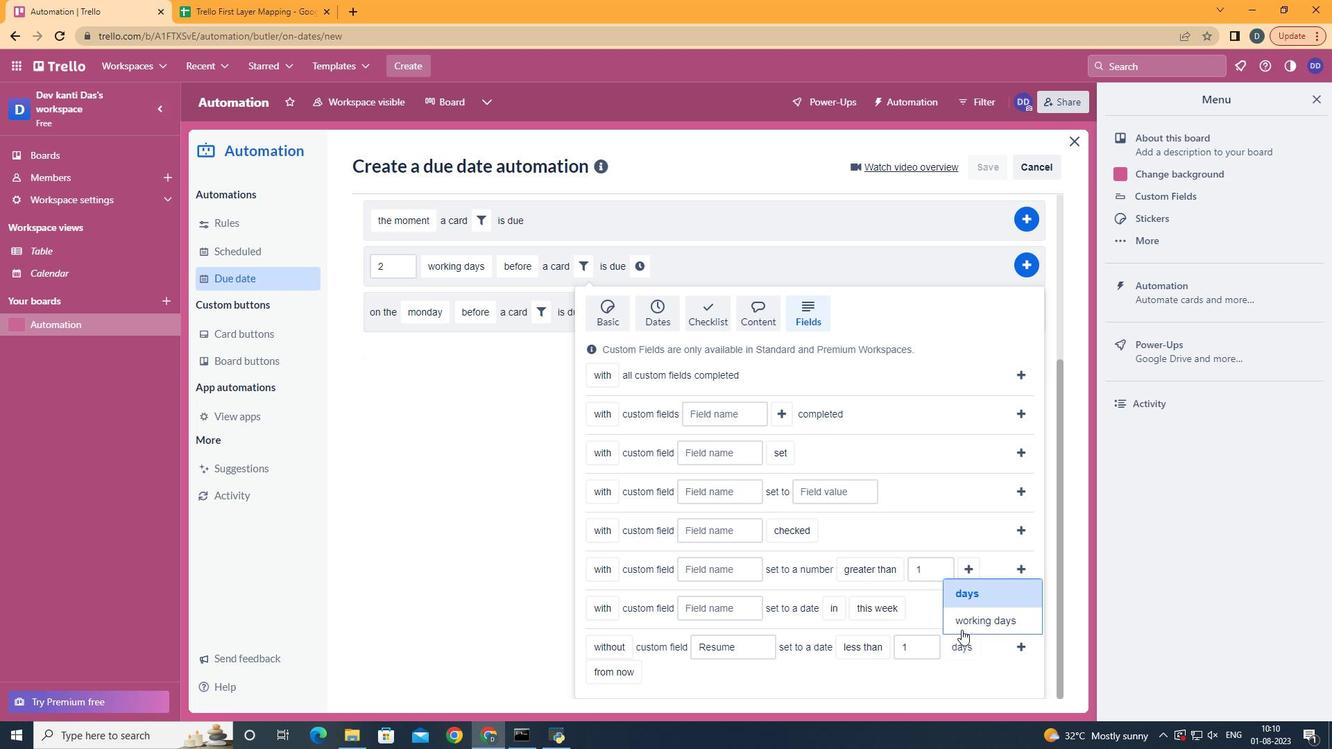 
Action: Mouse pressed left at (966, 617)
Screenshot: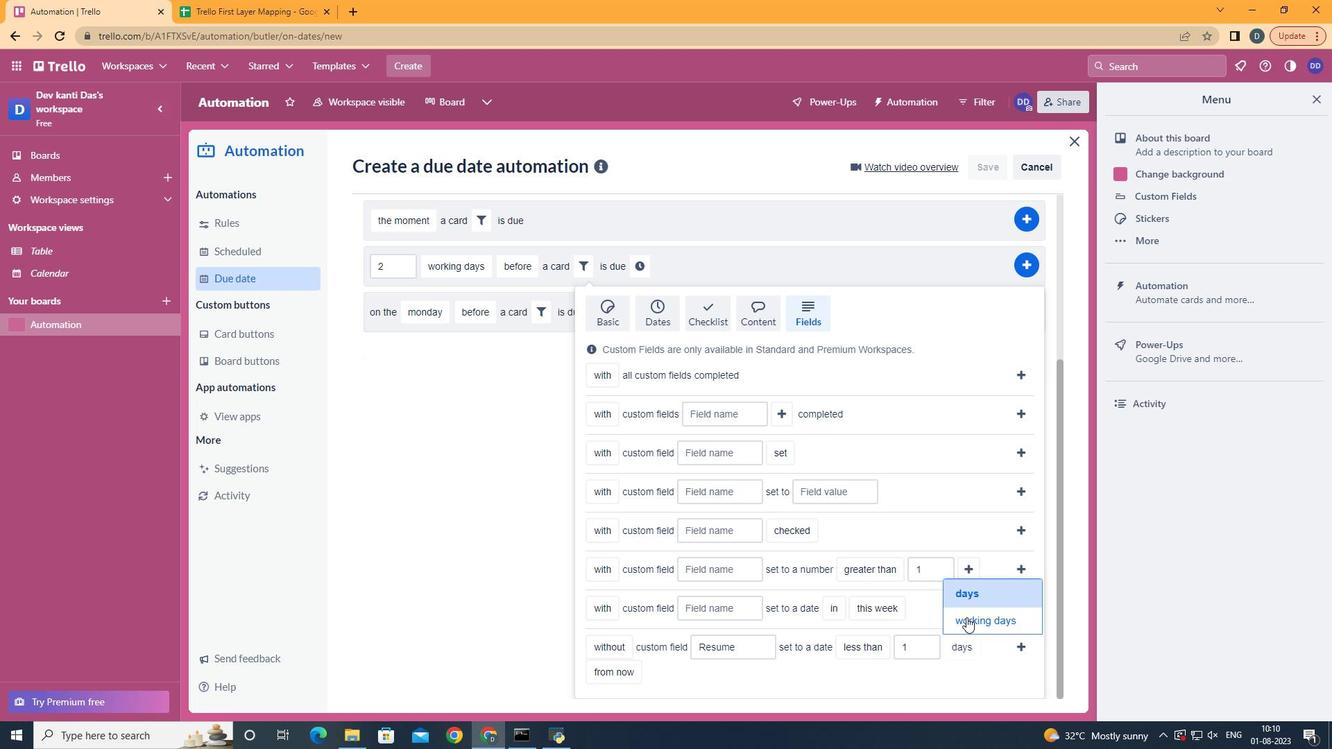 
Action: Mouse moved to (703, 618)
Screenshot: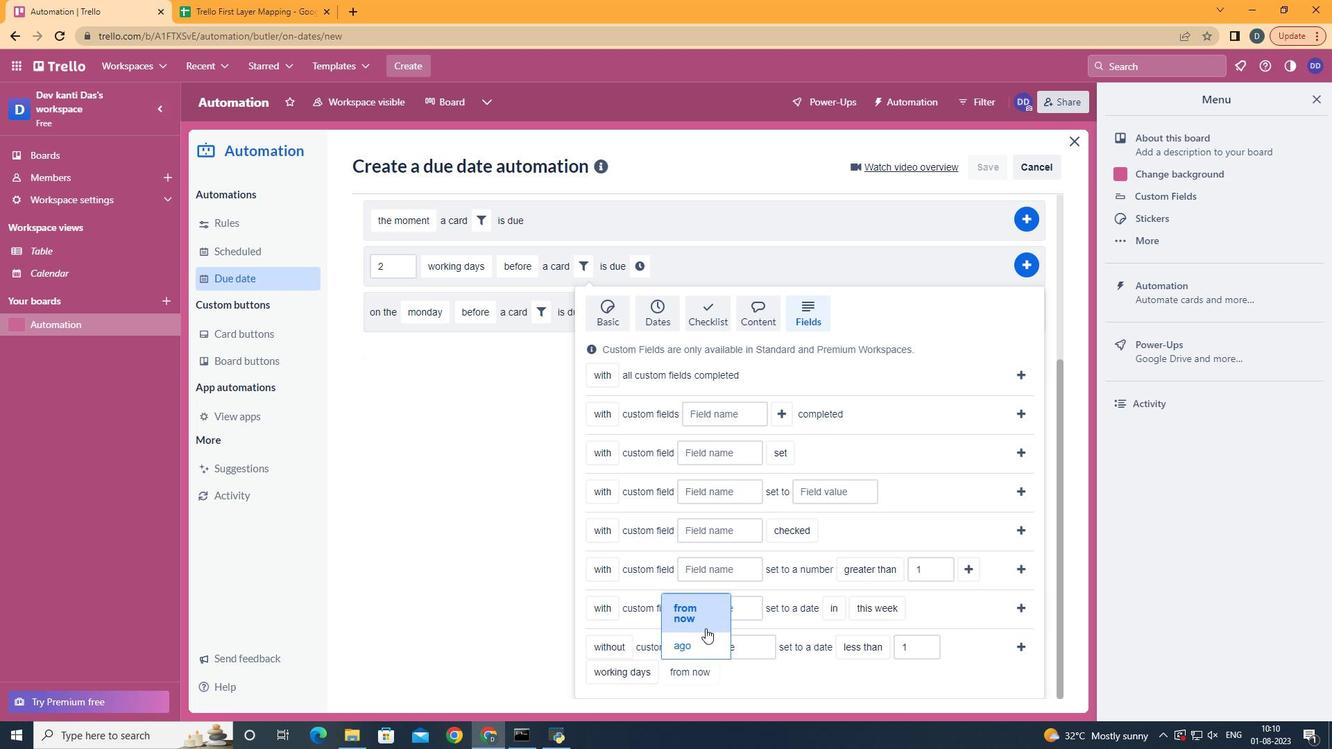 
Action: Mouse pressed left at (703, 618)
Screenshot: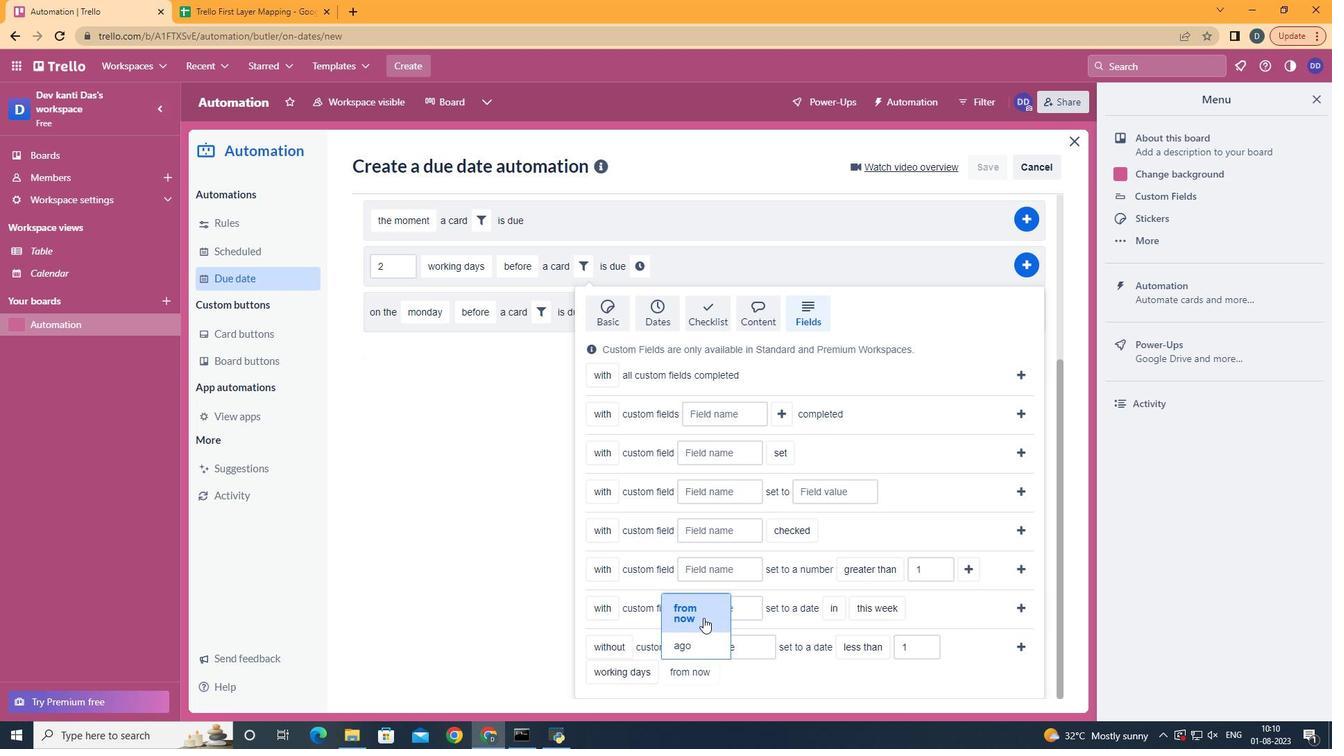 
Action: Mouse moved to (1020, 657)
Screenshot: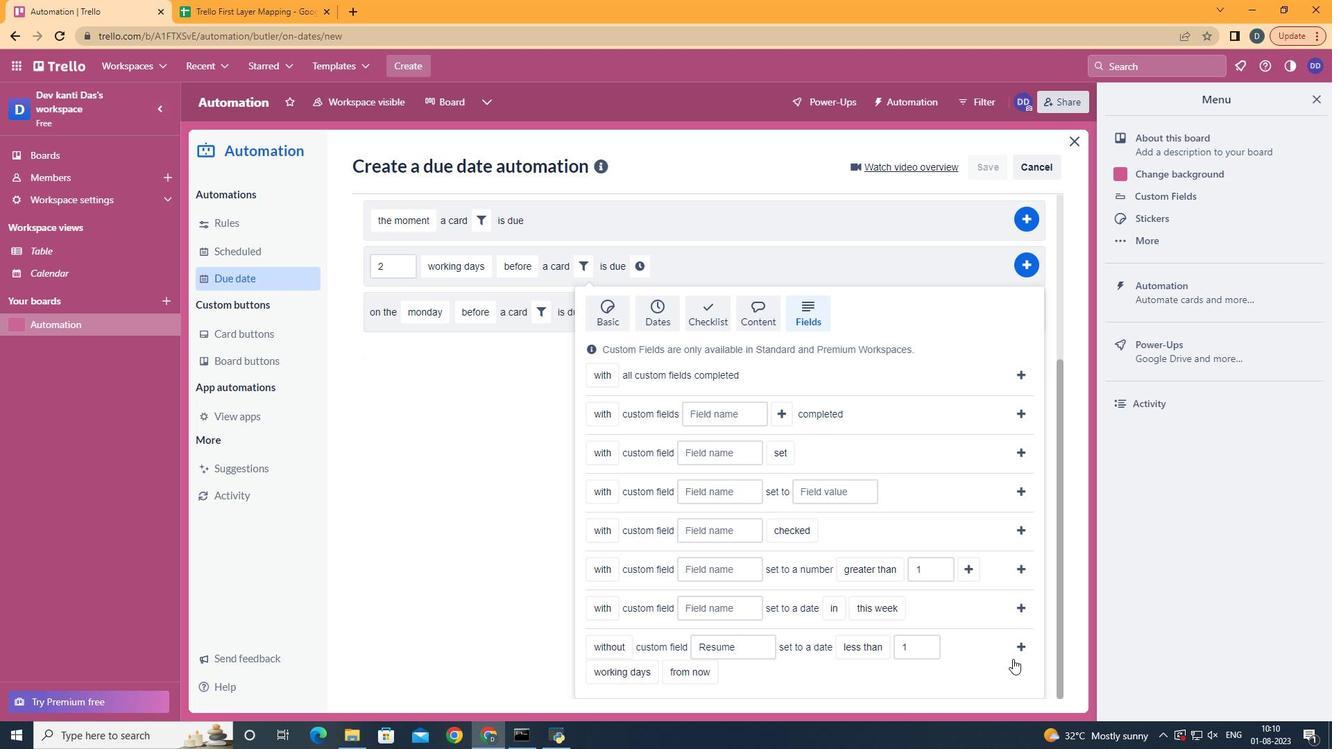 
Action: Mouse pressed left at (1020, 657)
Screenshot: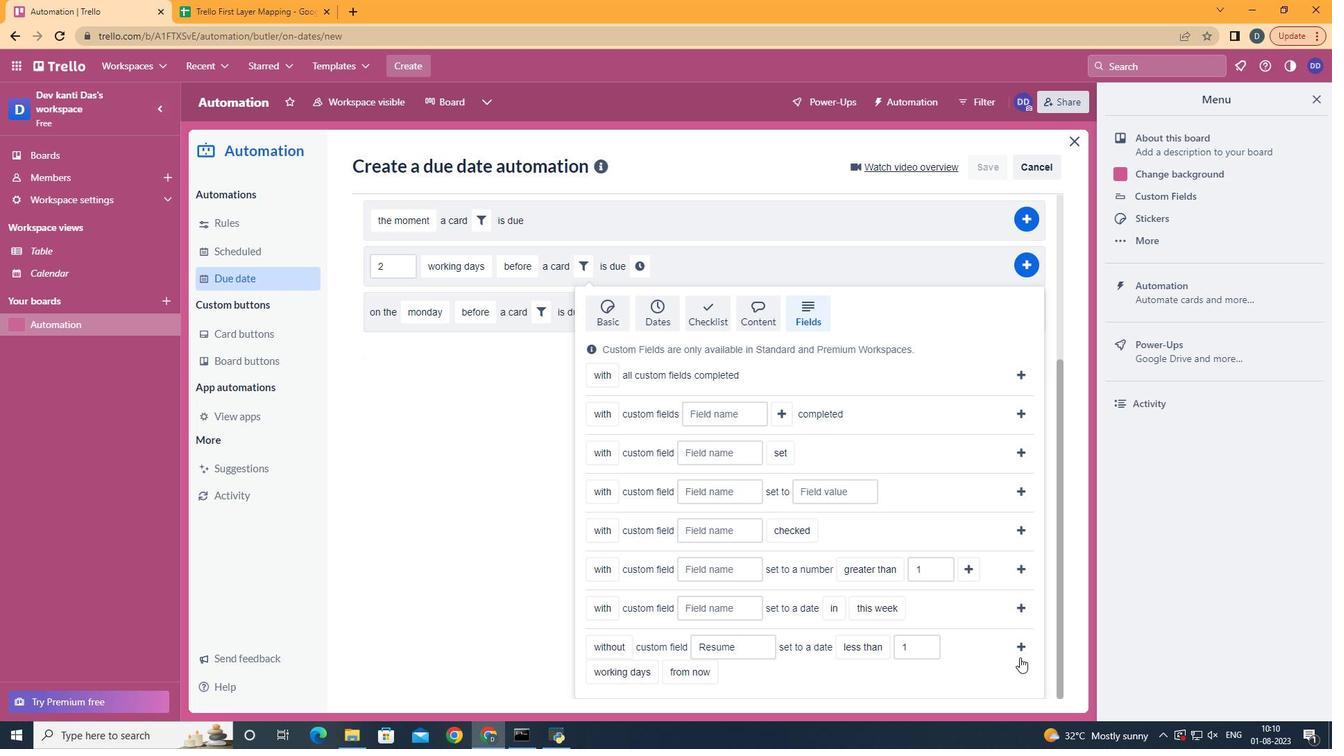 
Action: Mouse moved to (387, 540)
Screenshot: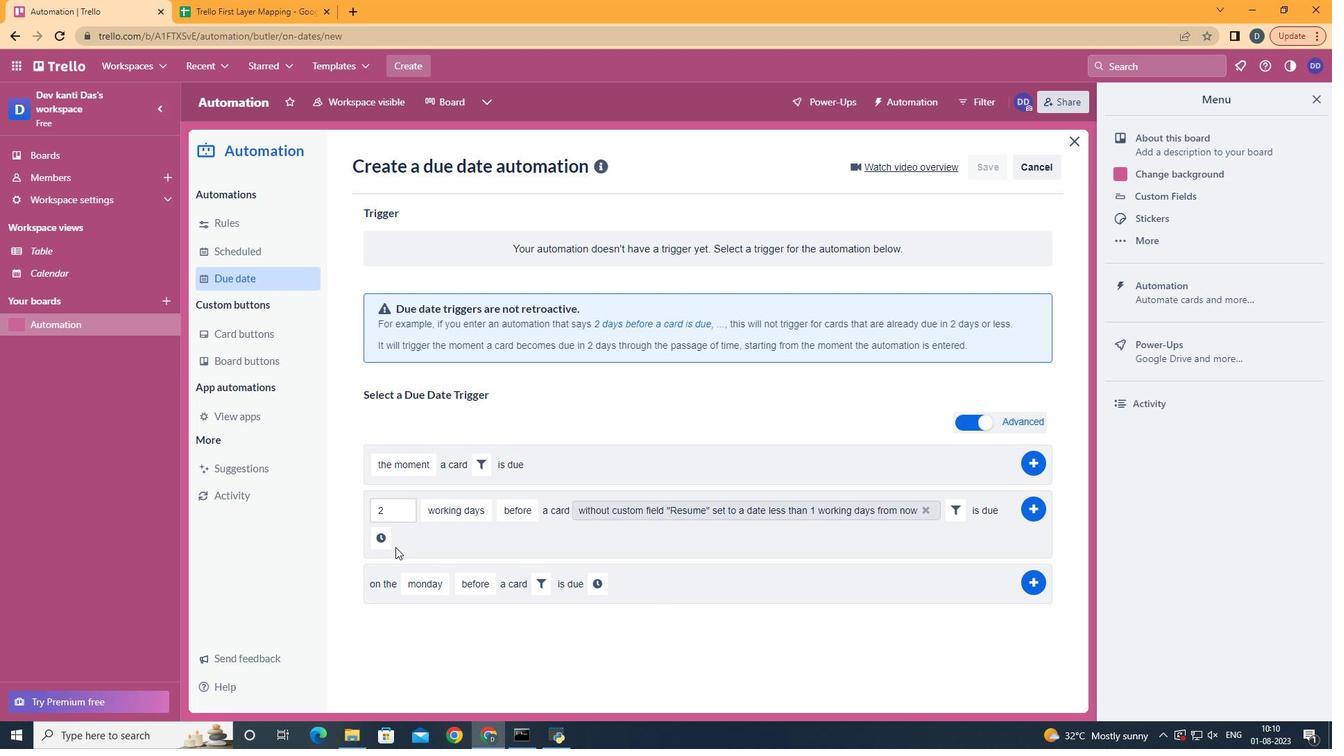 
Action: Mouse pressed left at (387, 540)
Screenshot: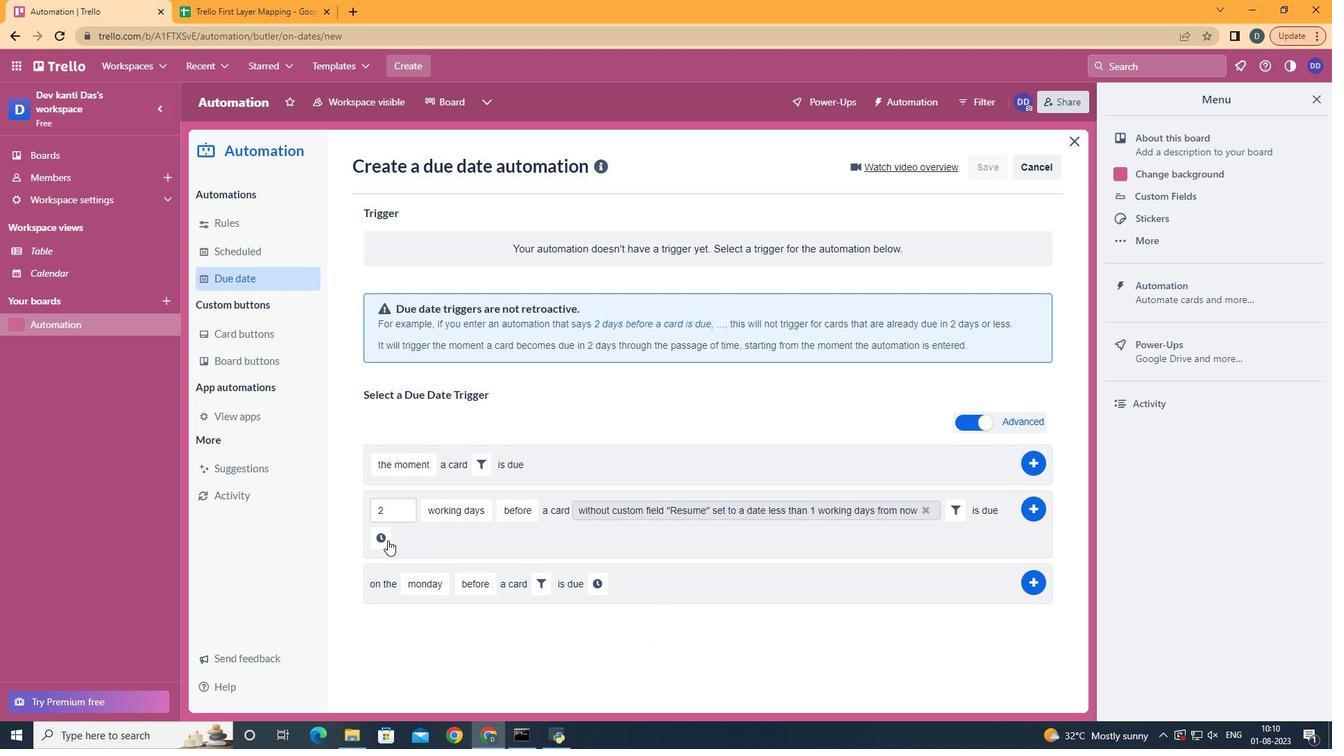 
Action: Mouse moved to (421, 535)
Screenshot: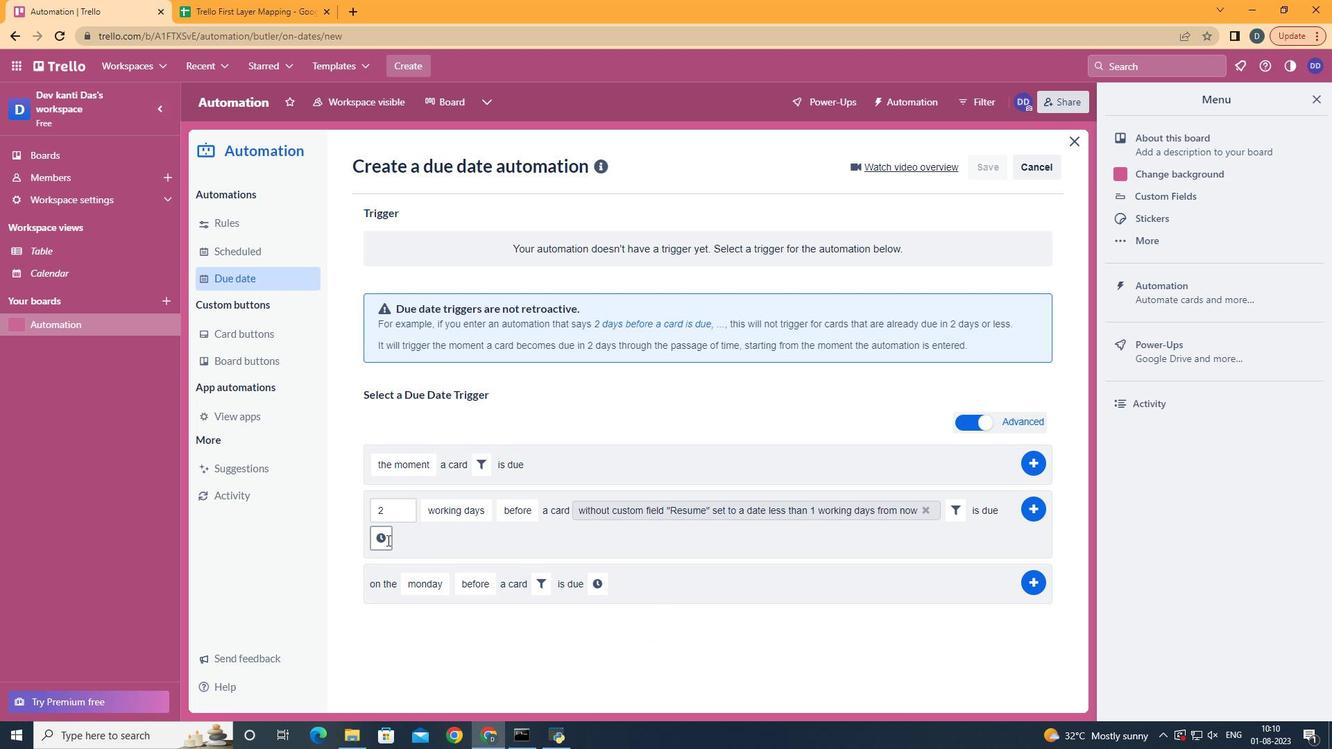 
Action: Mouse pressed left at (421, 535)
Screenshot: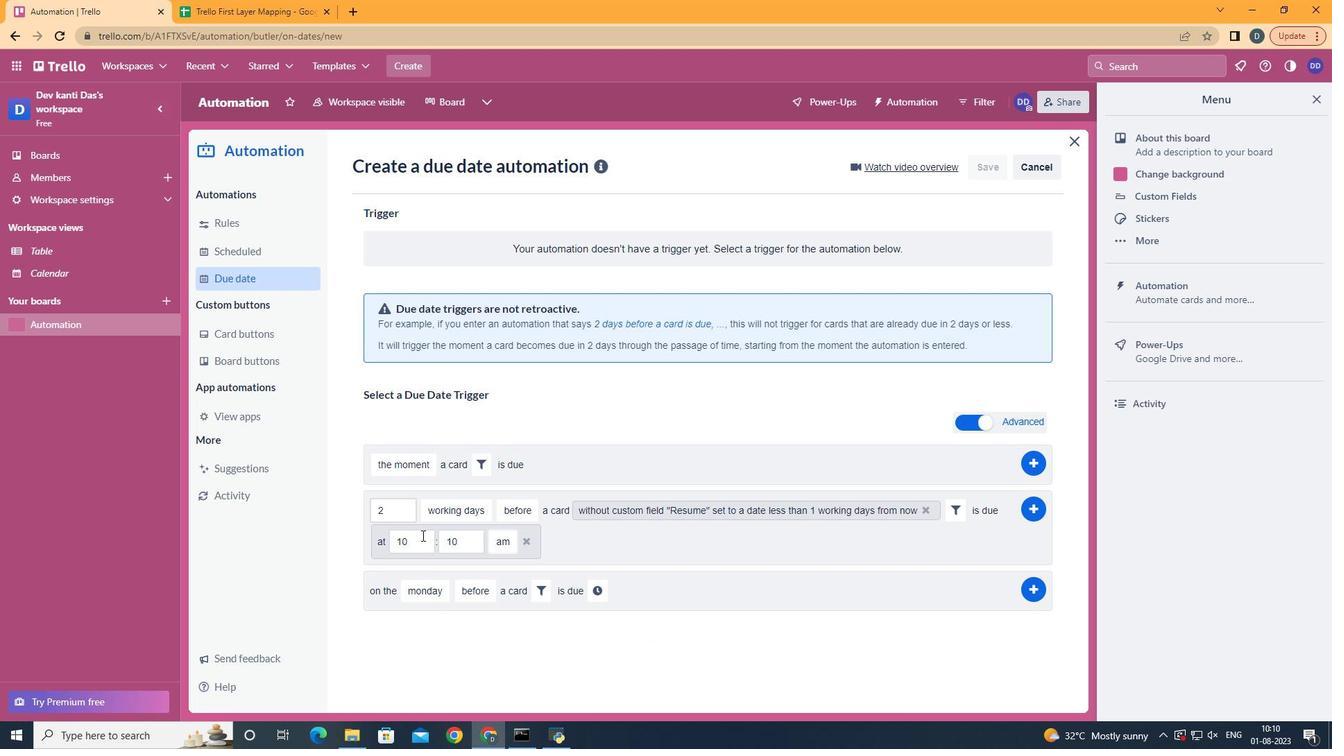 
Action: Key pressed <Key.backspace>1
Screenshot: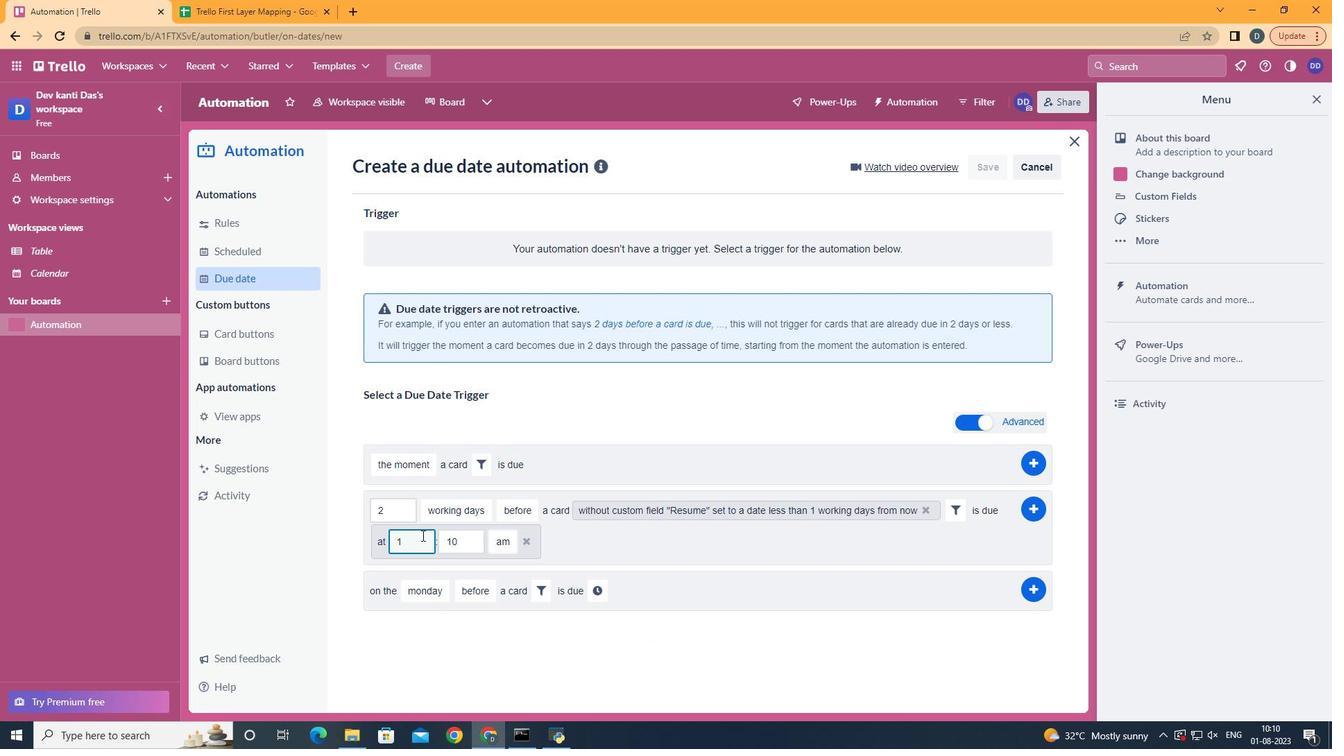 
Action: Mouse moved to (471, 541)
Screenshot: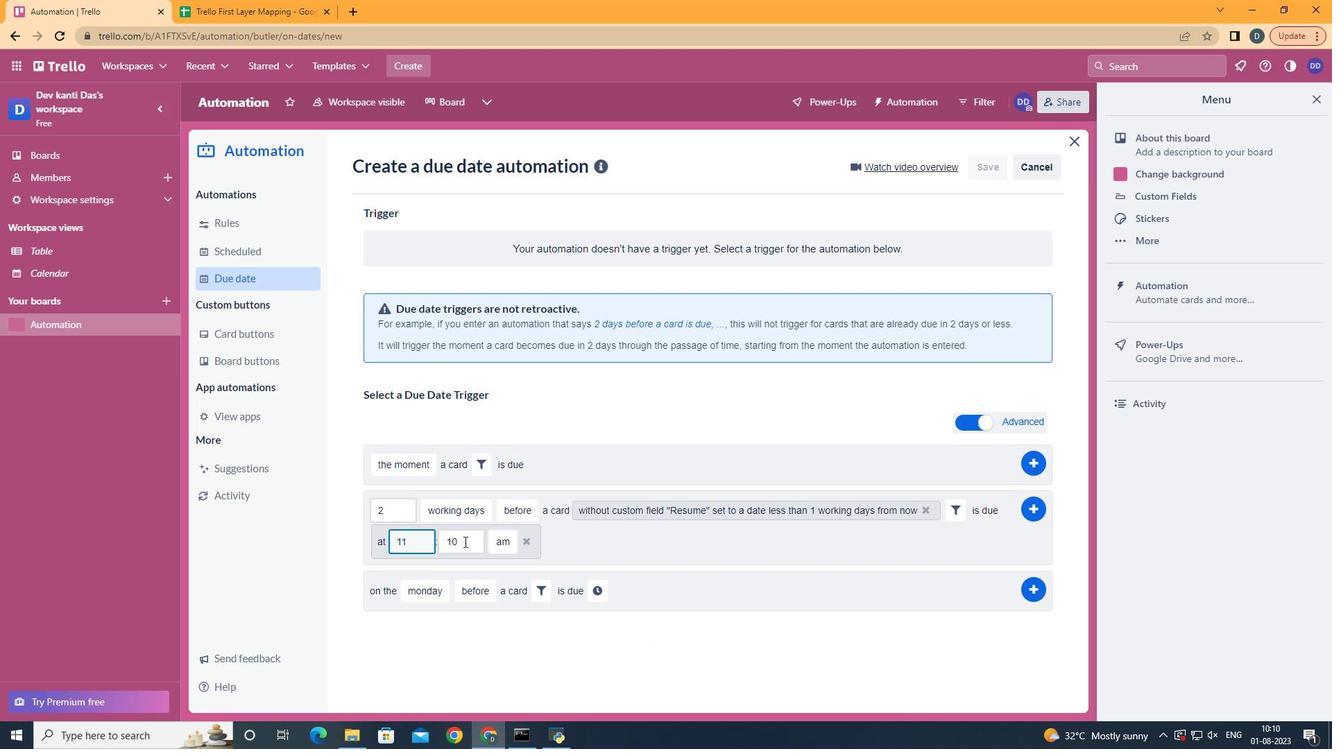
Action: Mouse pressed left at (471, 541)
Screenshot: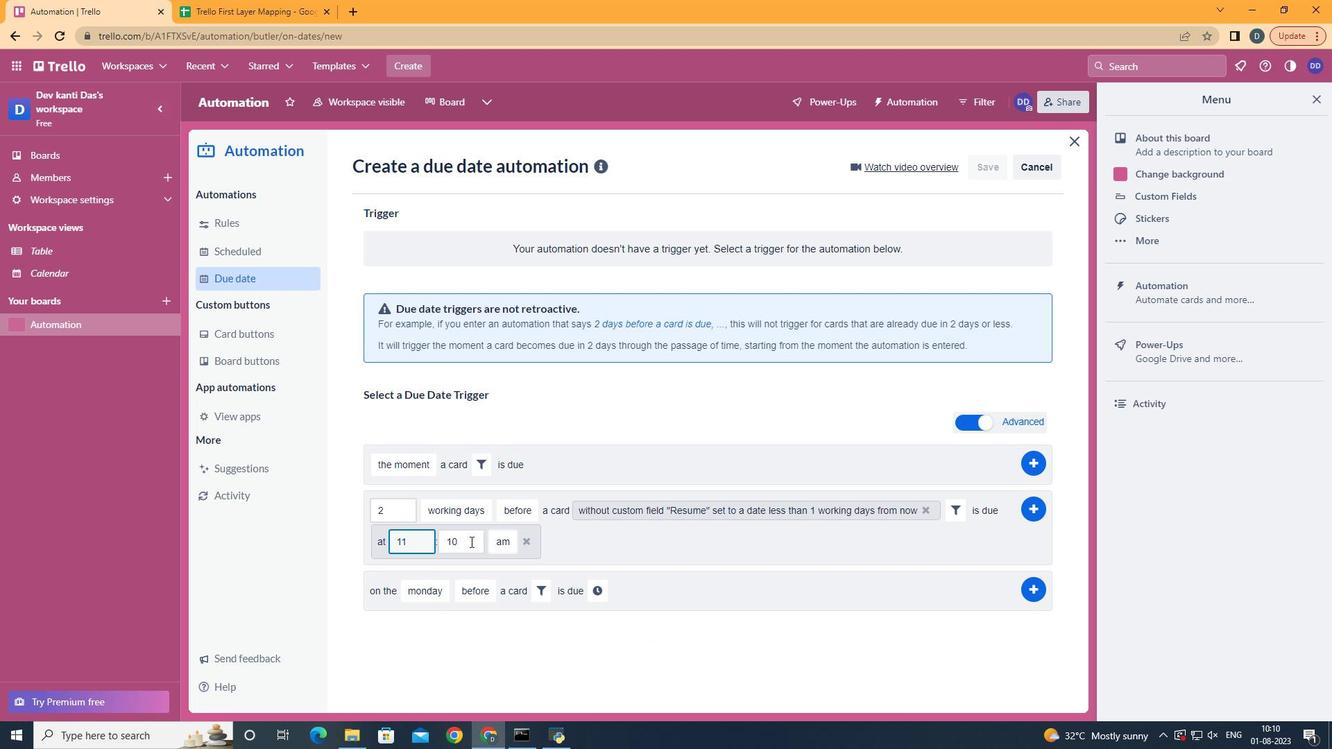 
Action: Key pressed <Key.backspace><Key.backspace>00
Screenshot: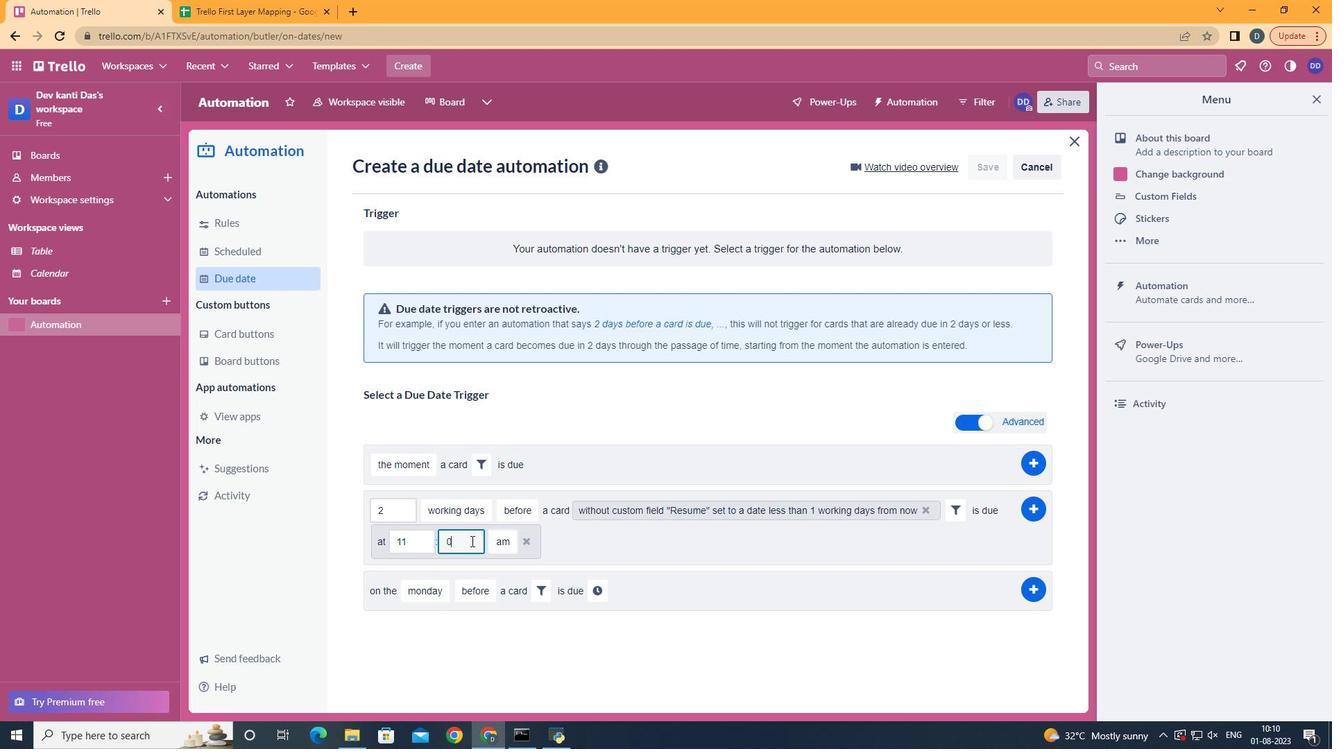 
Action: Mouse moved to (1028, 505)
Screenshot: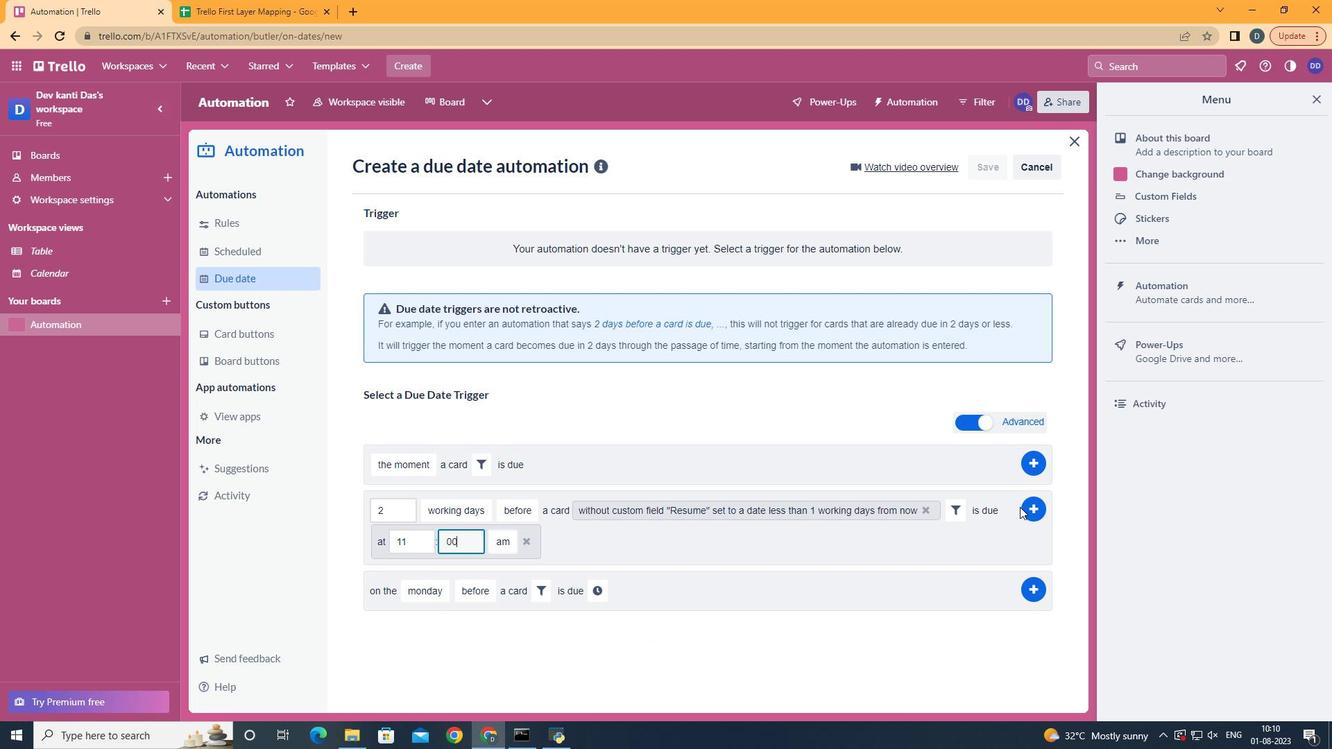 
Action: Mouse pressed left at (1028, 505)
Screenshot: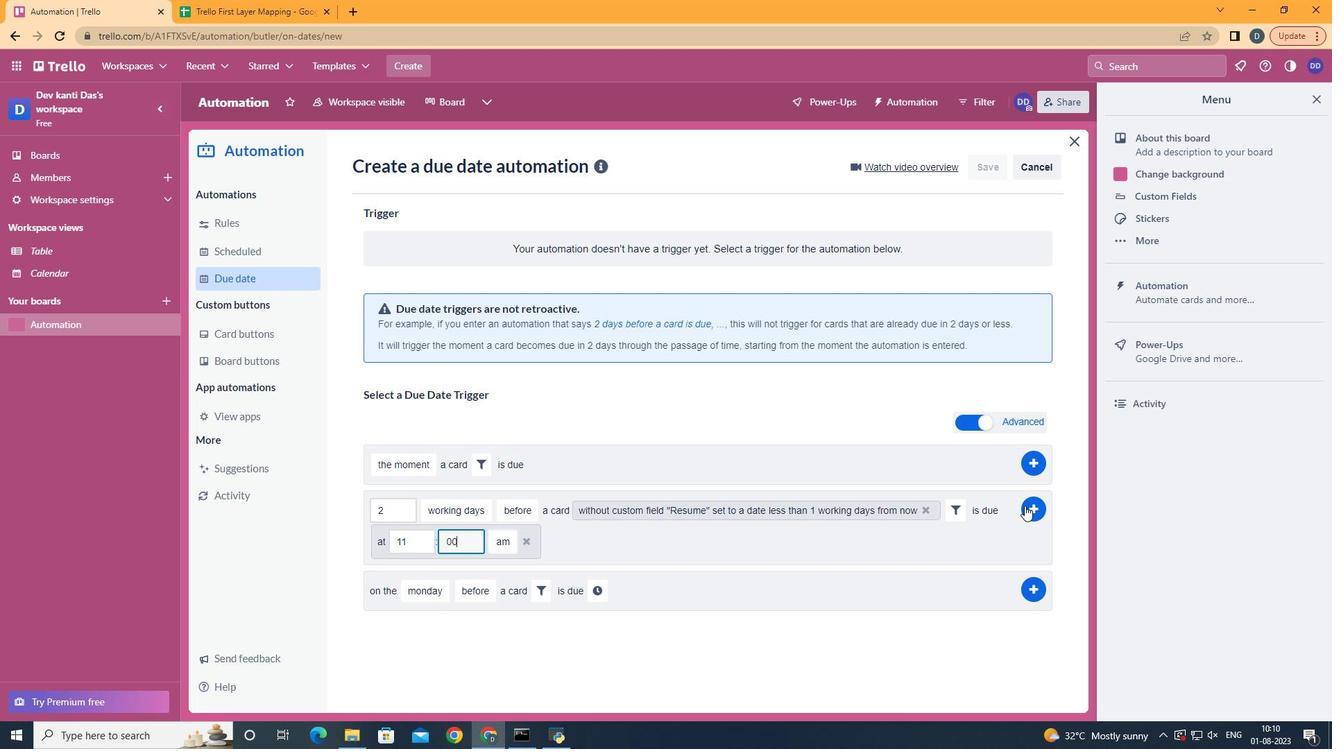 
Action: Mouse moved to (813, 367)
Screenshot: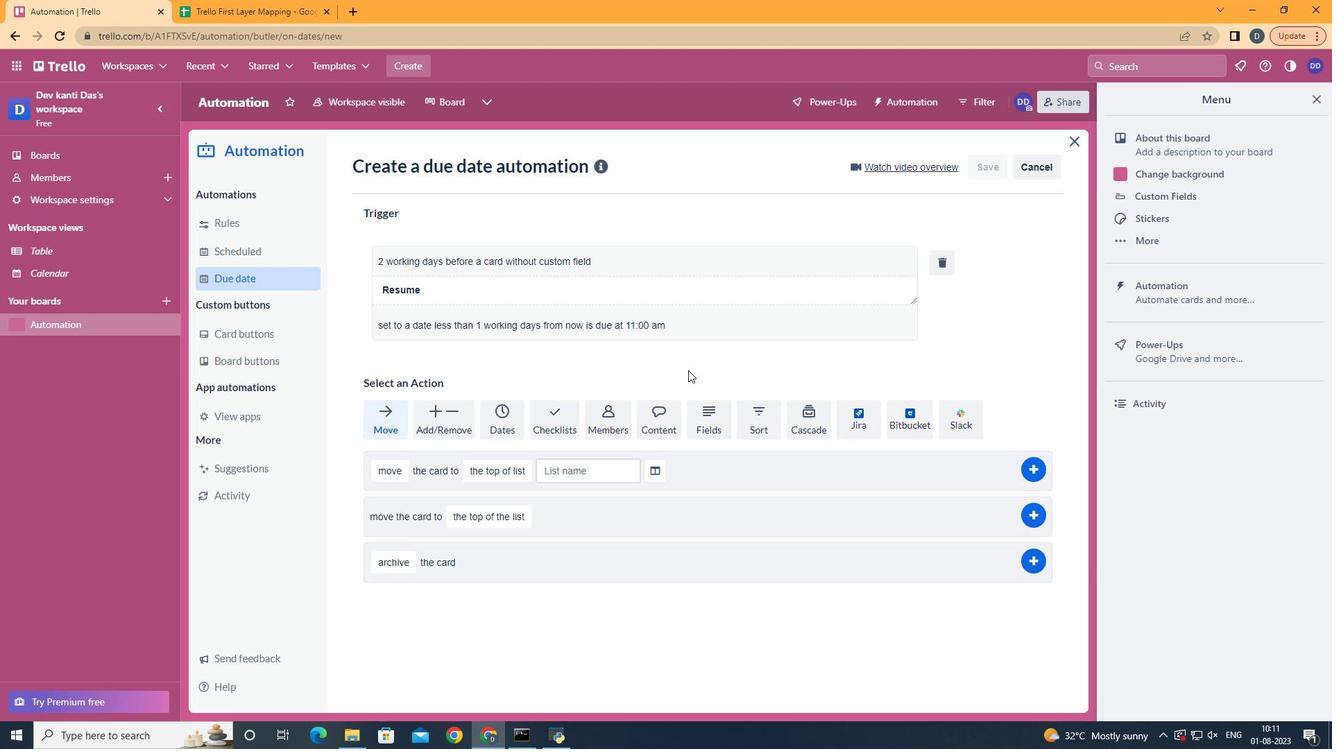
